 Task: Look for space in La Louvière, Belgium from 8th June, 2023 to 12th June, 2023 for 2 adults in price range Rs.8000 to Rs.16000. Place can be private room with 1  bedroom having 1 bed and 1 bathroom. Property type can be flathotel. Amenities needed are: heating, . Booking option can be shelf check-in. Required host language is English.
Action: Mouse moved to (441, 121)
Screenshot: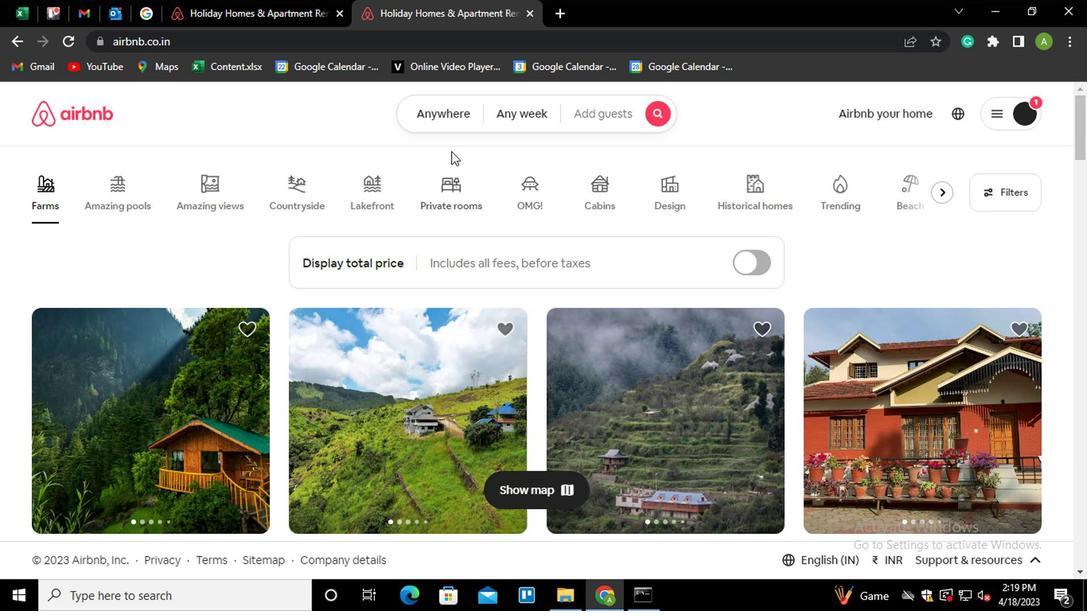 
Action: Mouse pressed left at (441, 121)
Screenshot: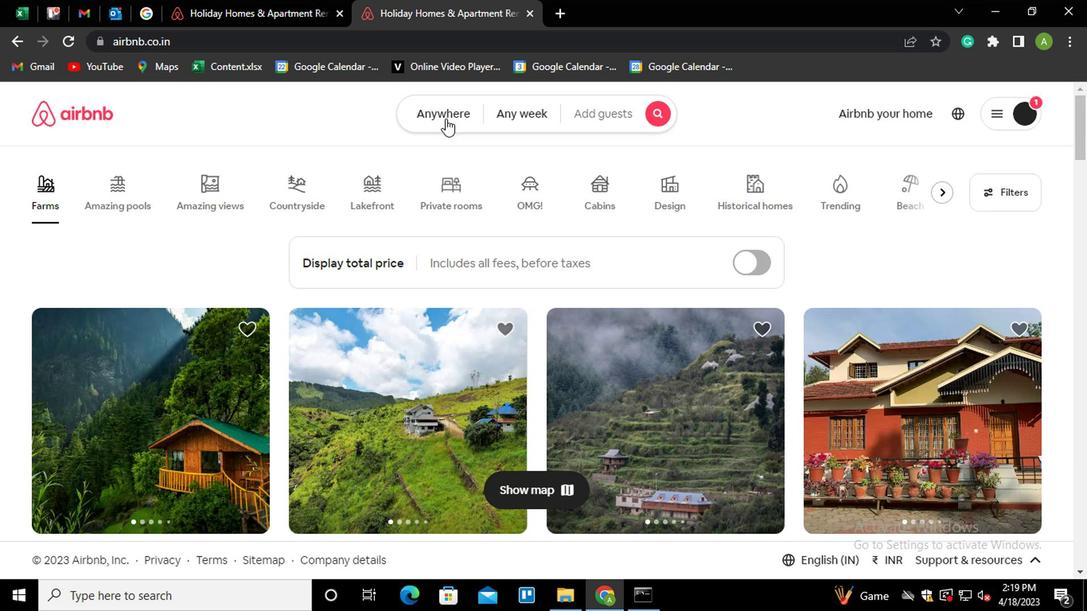 
Action: Mouse moved to (257, 185)
Screenshot: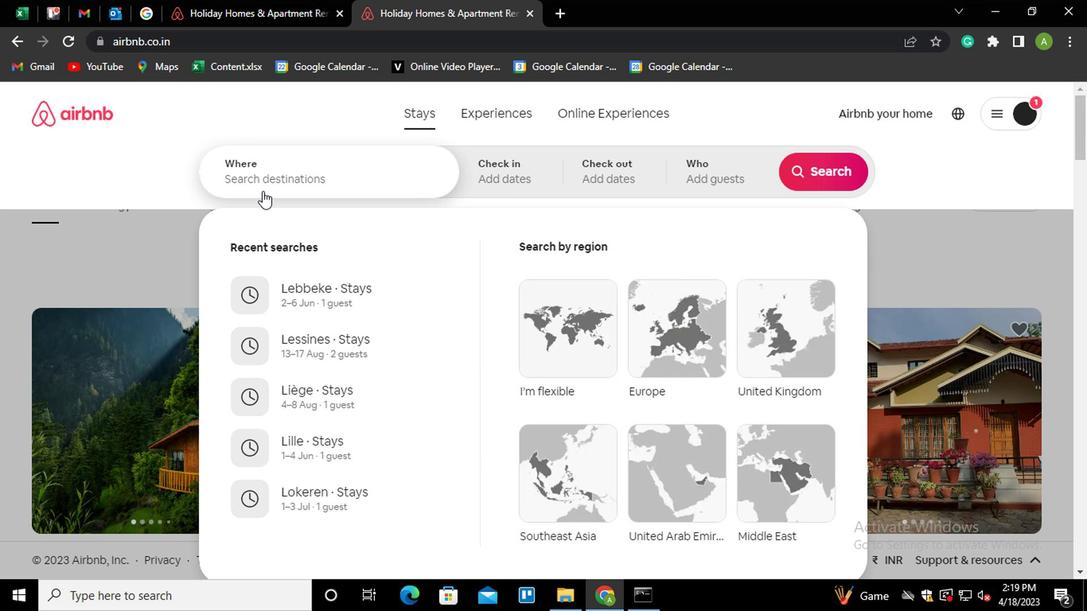 
Action: Mouse pressed left at (257, 185)
Screenshot: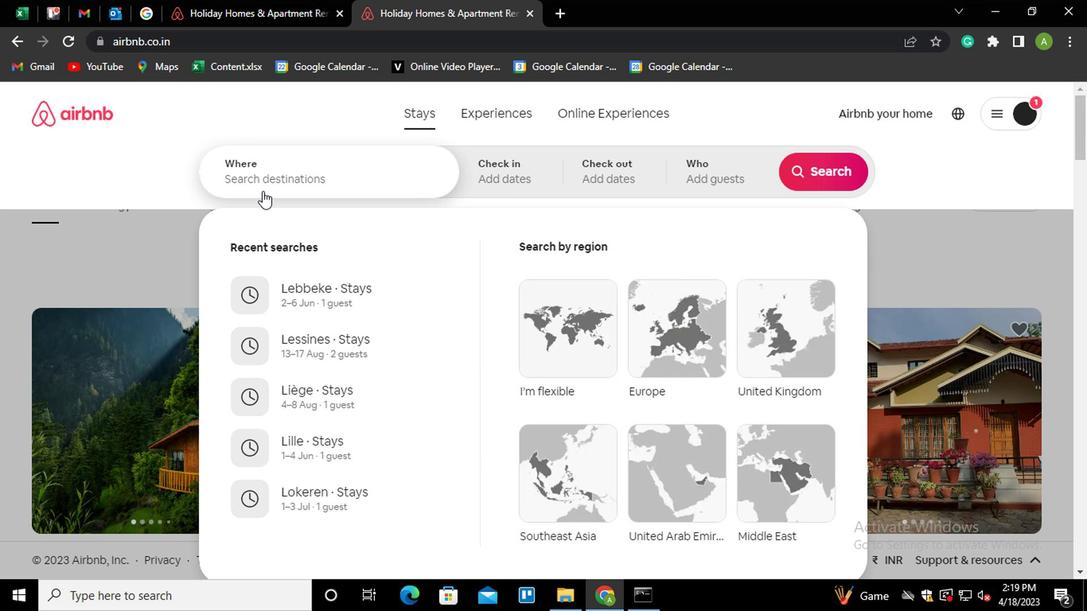 
Action: Key pressed <Key.shift_r>Louviere,<Key.space><Key.shift_r><Key.shift_r><Key.shift_r><Key.shift_r><Key.shift_r><Key.shift_r>Belgiu
Screenshot: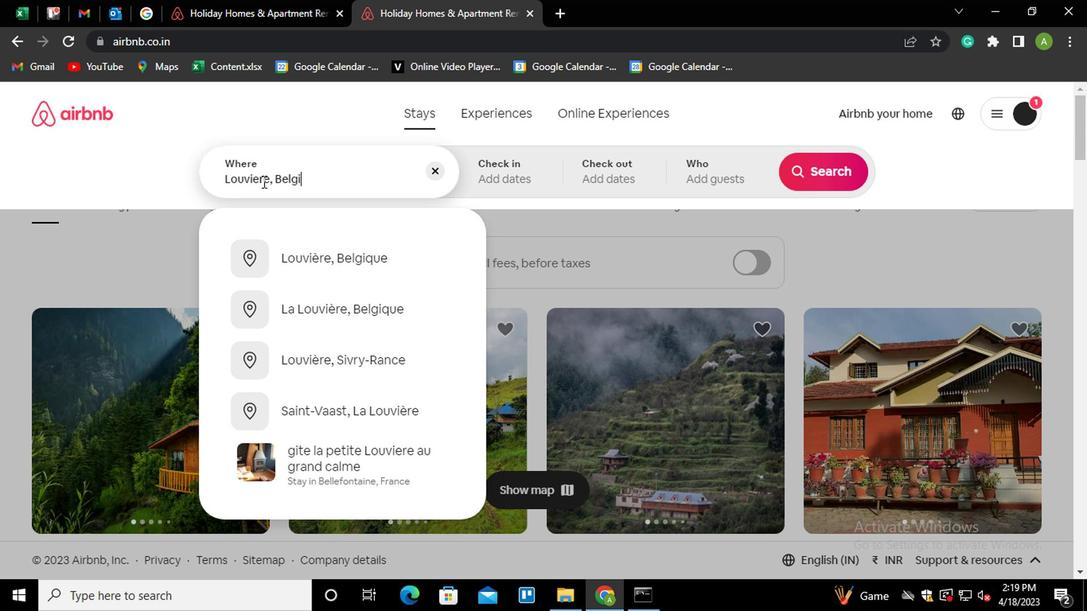 
Action: Mouse moved to (368, 309)
Screenshot: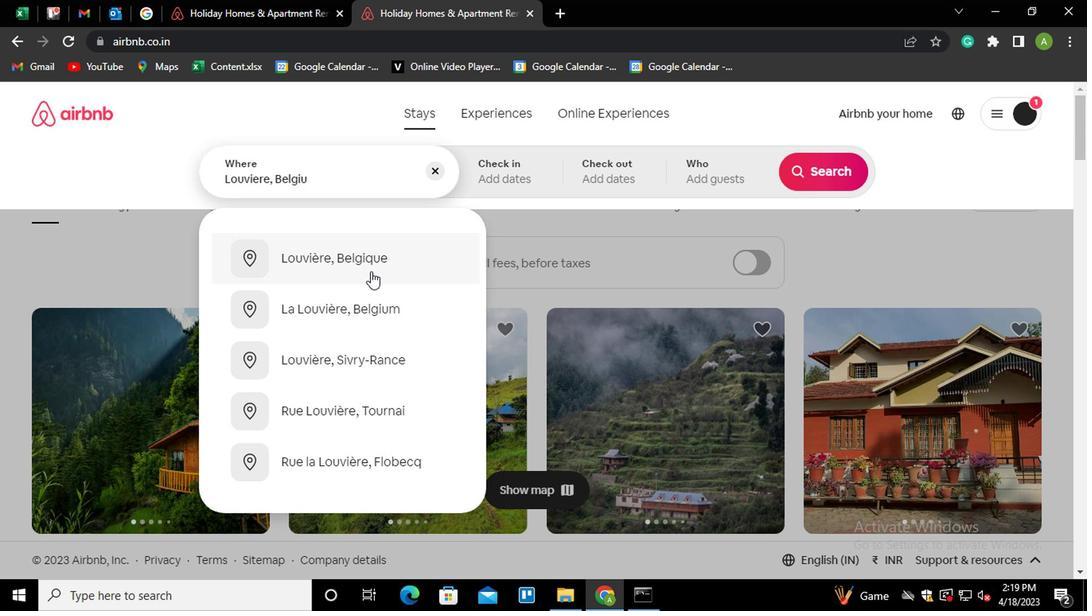 
Action: Mouse pressed left at (368, 309)
Screenshot: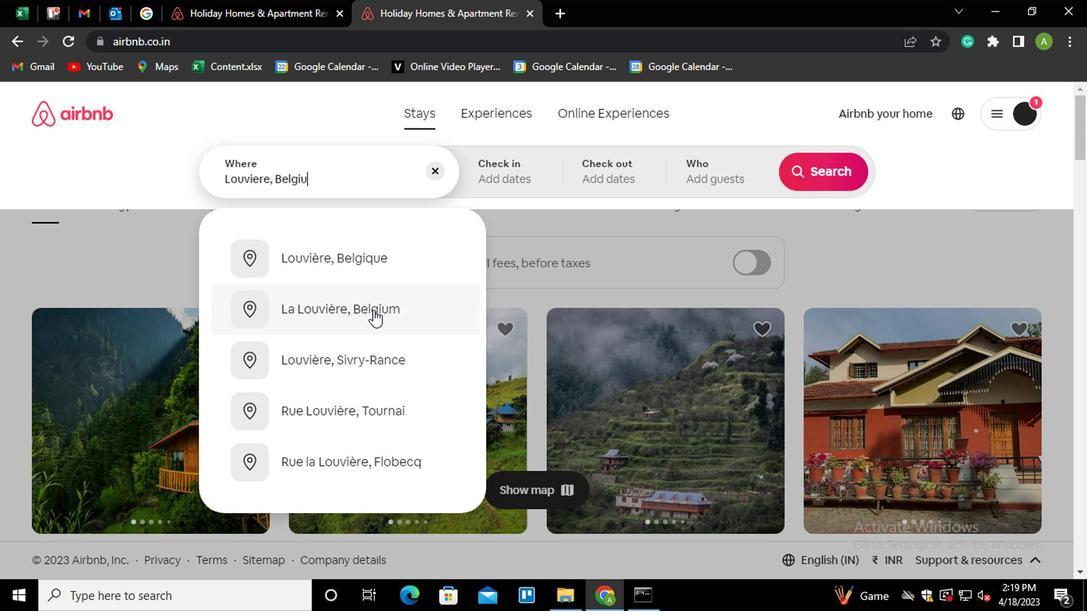 
Action: Mouse moved to (821, 292)
Screenshot: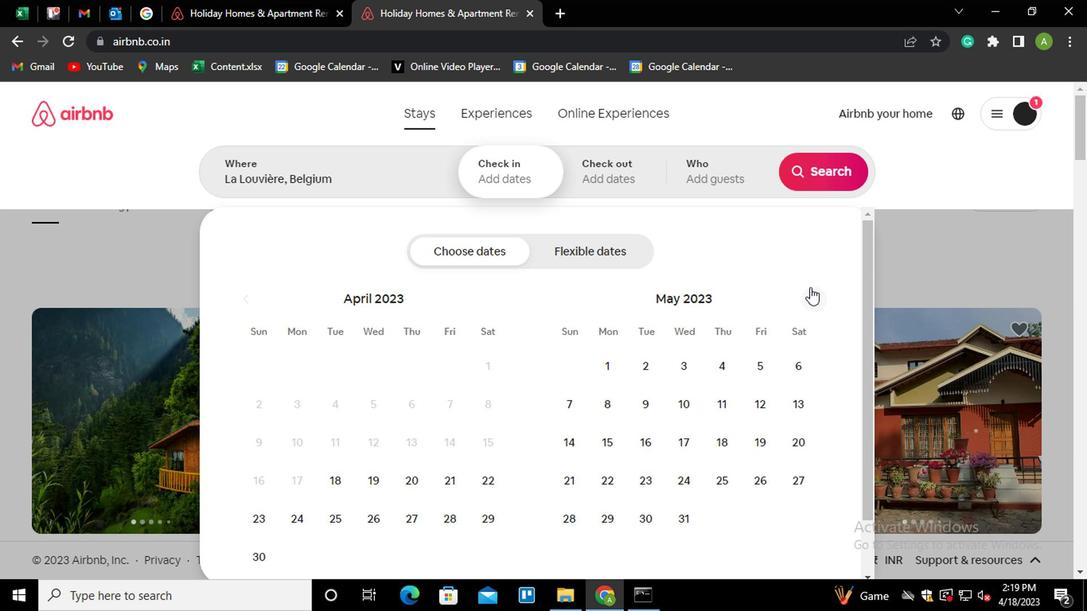 
Action: Mouse pressed left at (821, 292)
Screenshot: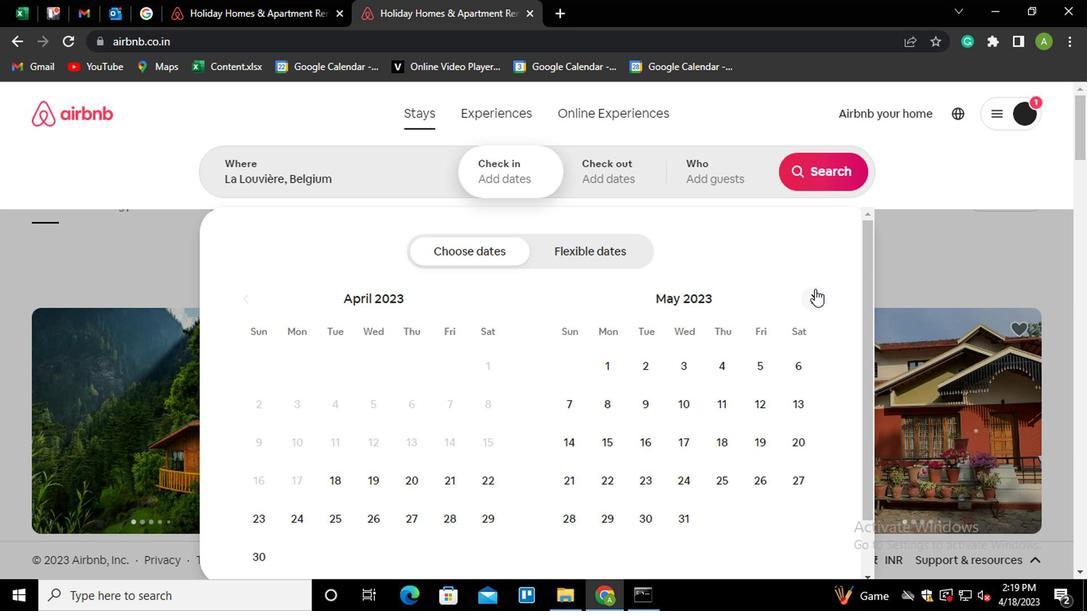
Action: Mouse moved to (712, 403)
Screenshot: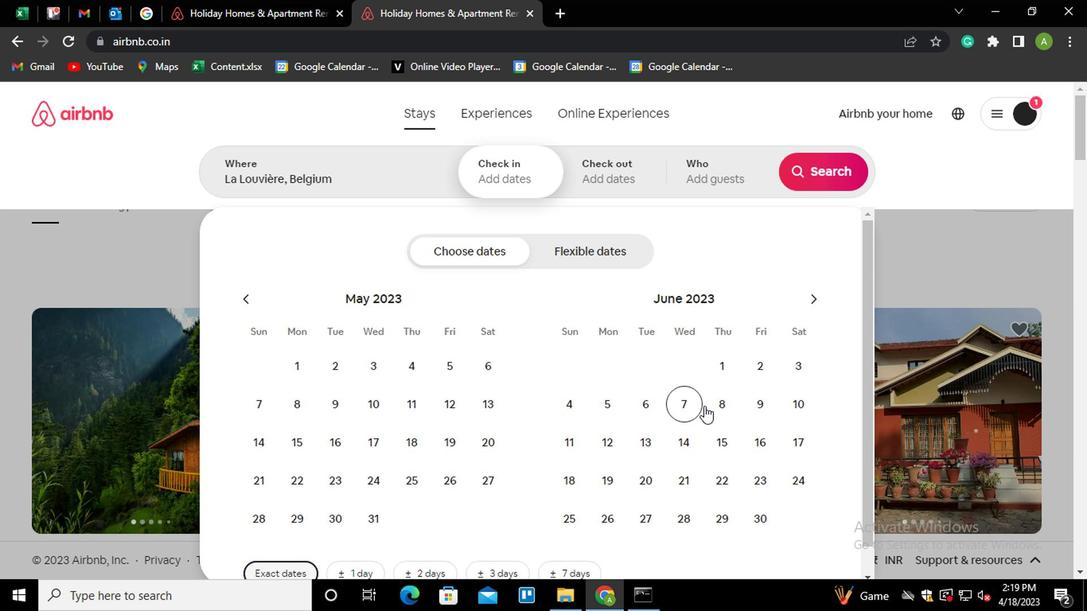 
Action: Mouse pressed left at (712, 403)
Screenshot: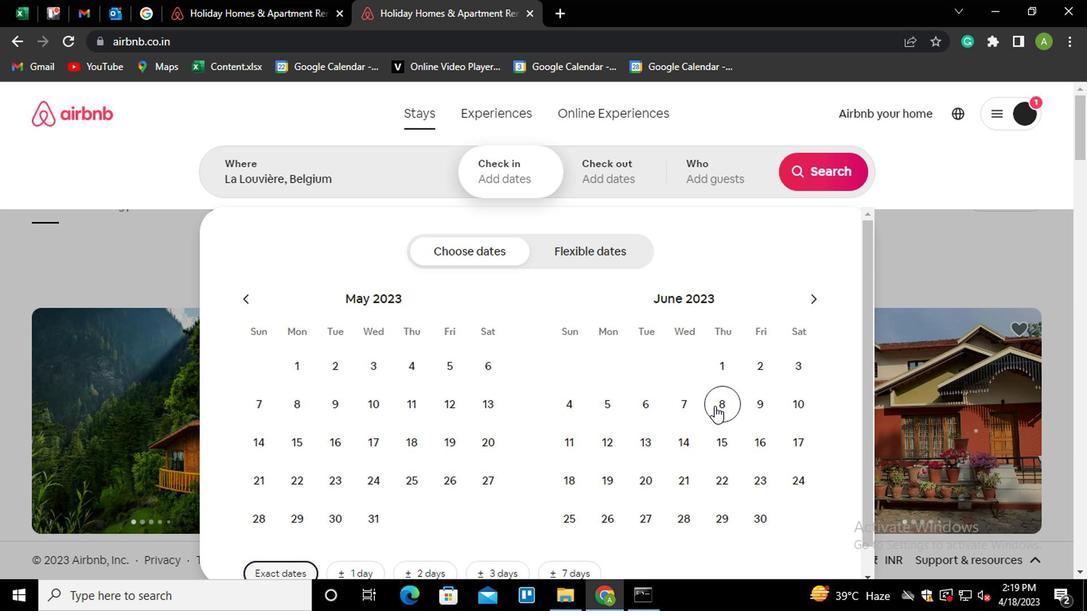 
Action: Mouse moved to (597, 434)
Screenshot: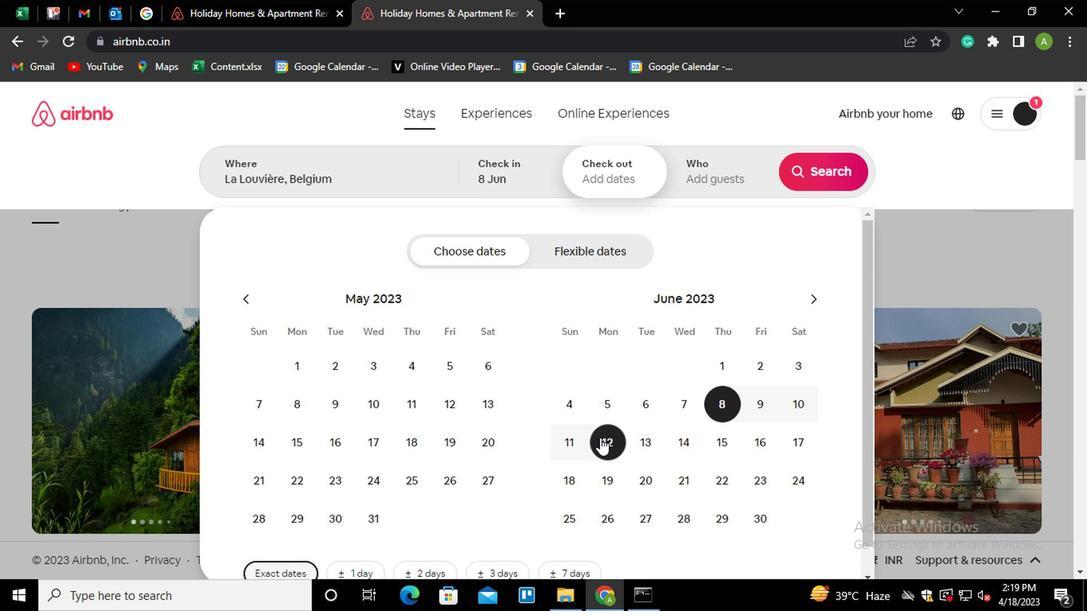 
Action: Mouse pressed left at (597, 434)
Screenshot: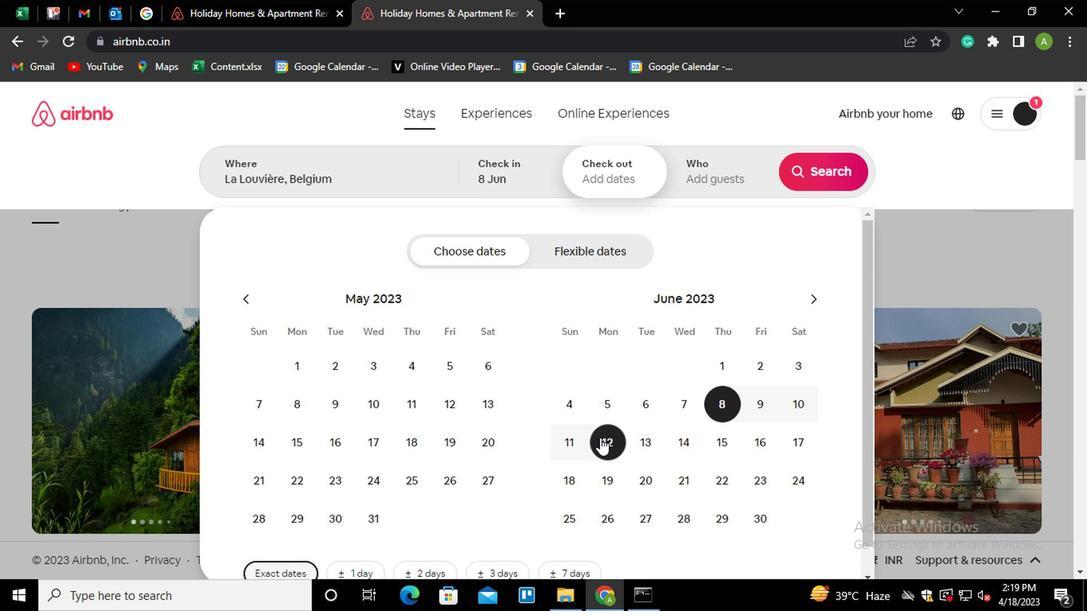 
Action: Mouse moved to (737, 190)
Screenshot: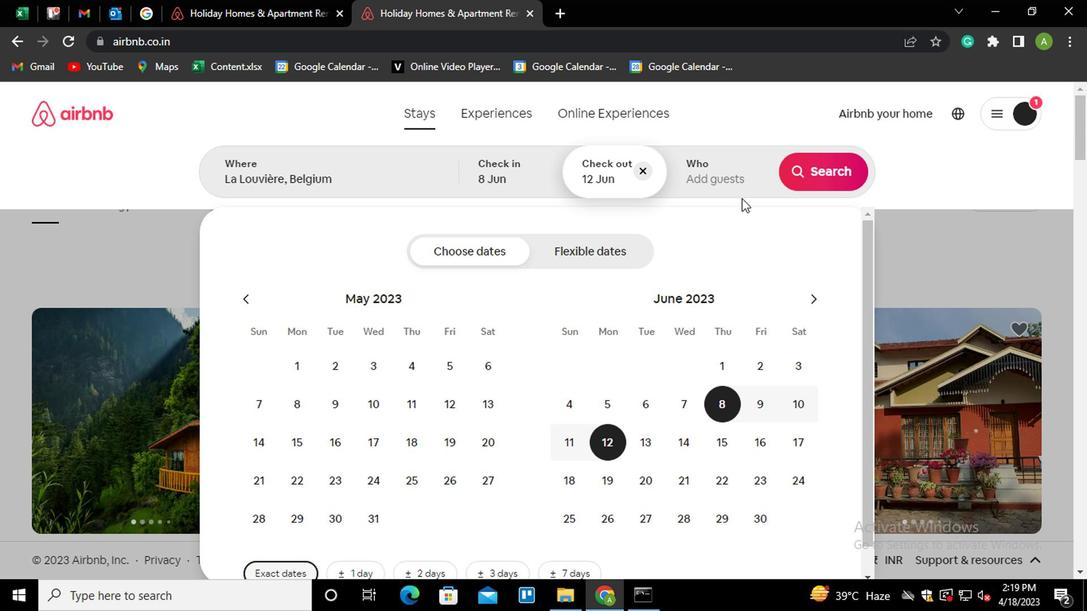 
Action: Mouse pressed left at (737, 190)
Screenshot: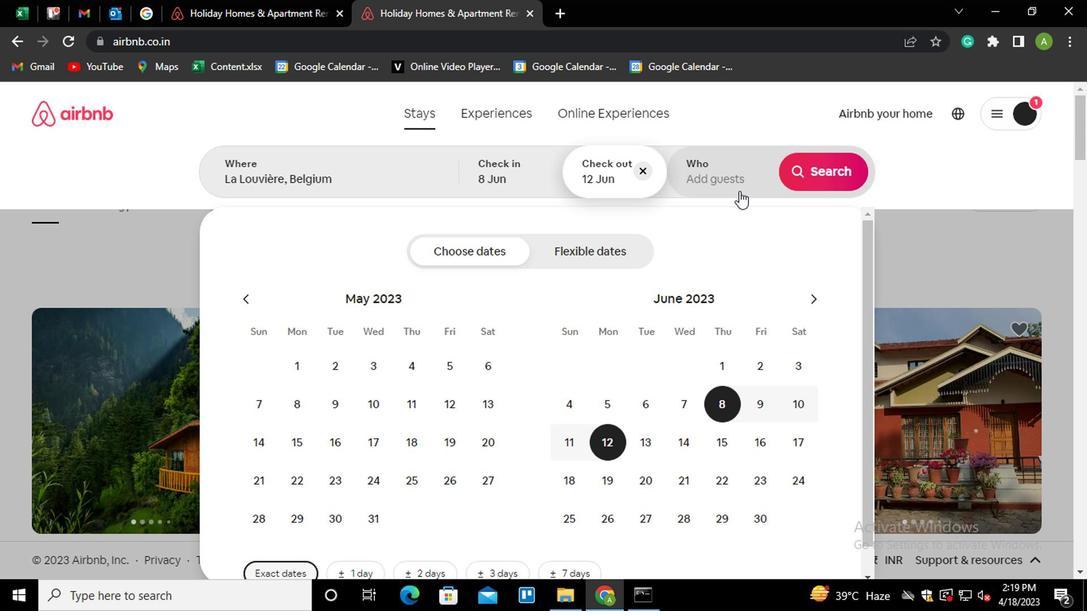 
Action: Mouse moved to (826, 257)
Screenshot: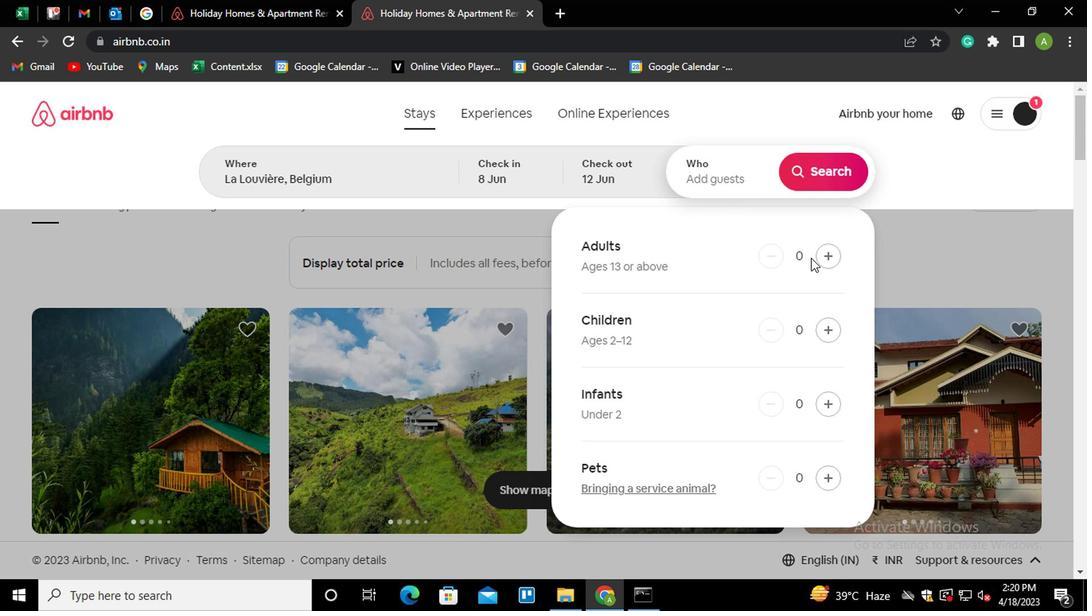 
Action: Mouse pressed left at (826, 257)
Screenshot: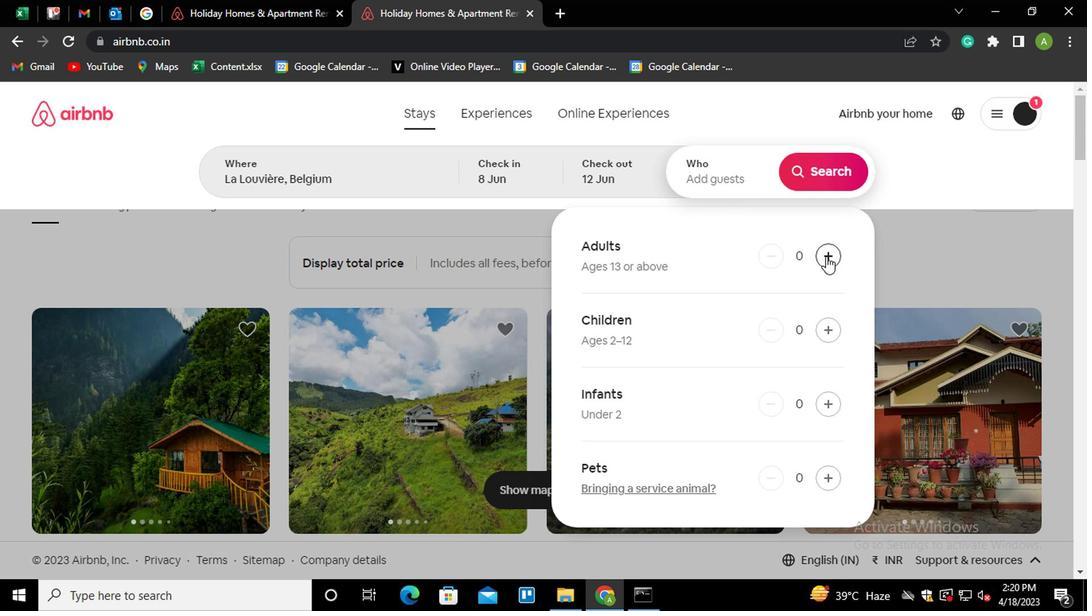 
Action: Mouse pressed left at (826, 257)
Screenshot: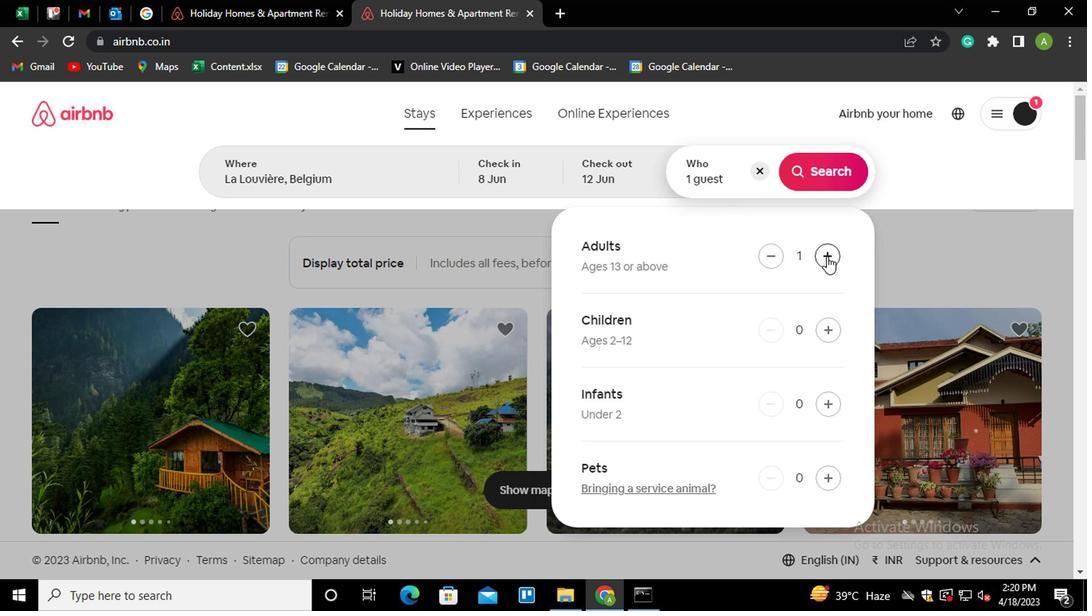 
Action: Mouse moved to (810, 181)
Screenshot: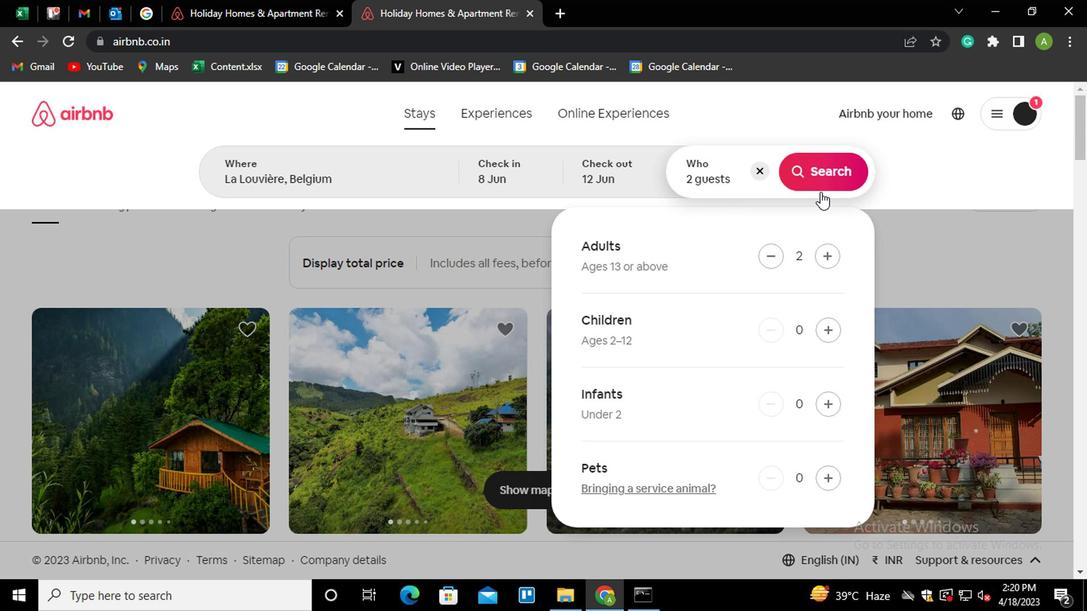 
Action: Mouse pressed left at (810, 181)
Screenshot: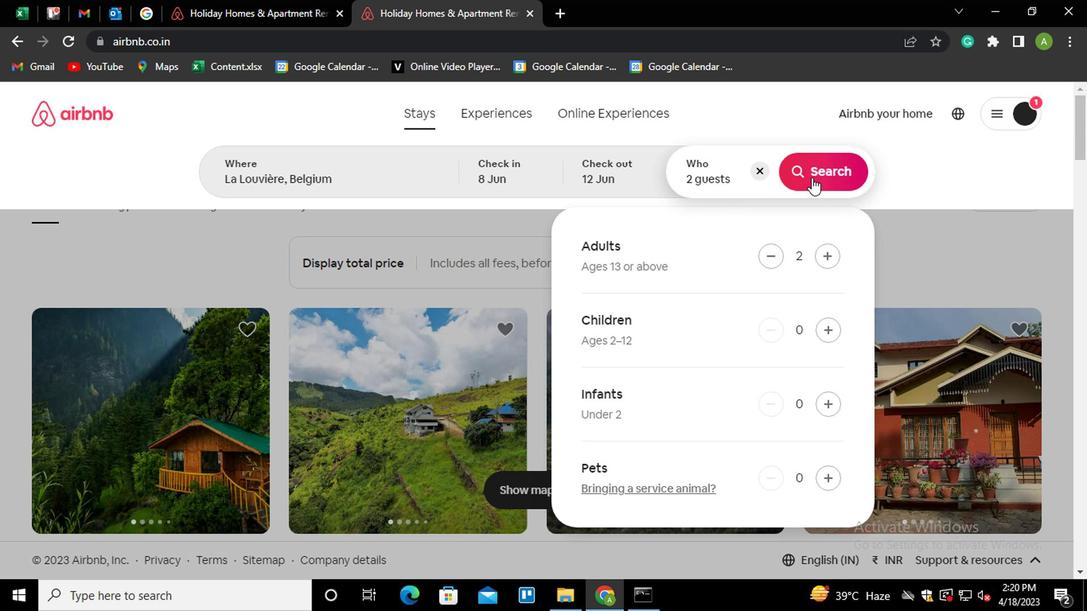 
Action: Mouse moved to (1024, 188)
Screenshot: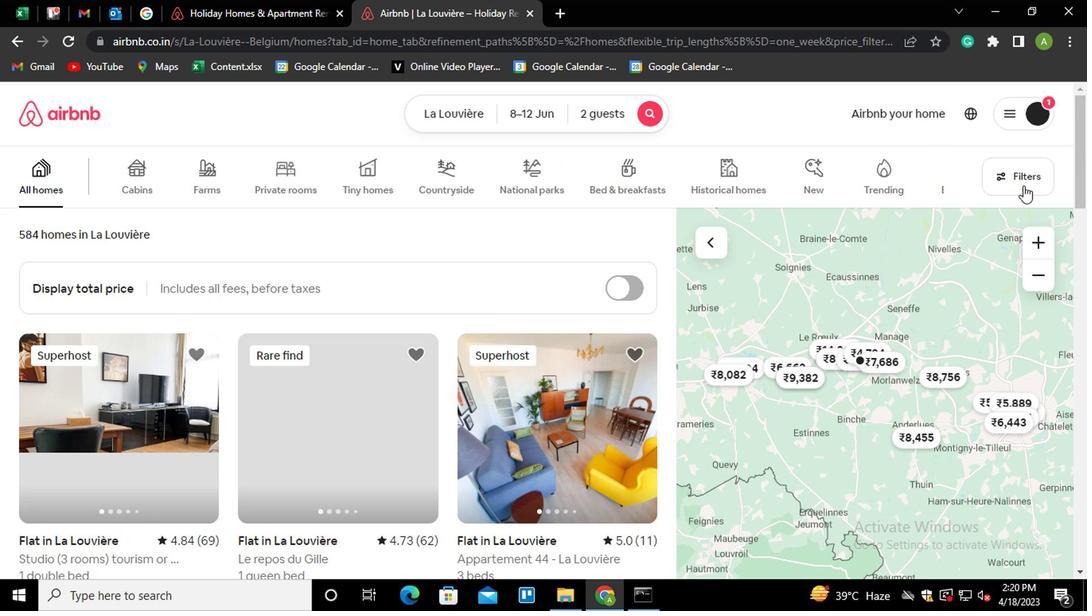 
Action: Mouse pressed left at (1024, 188)
Screenshot: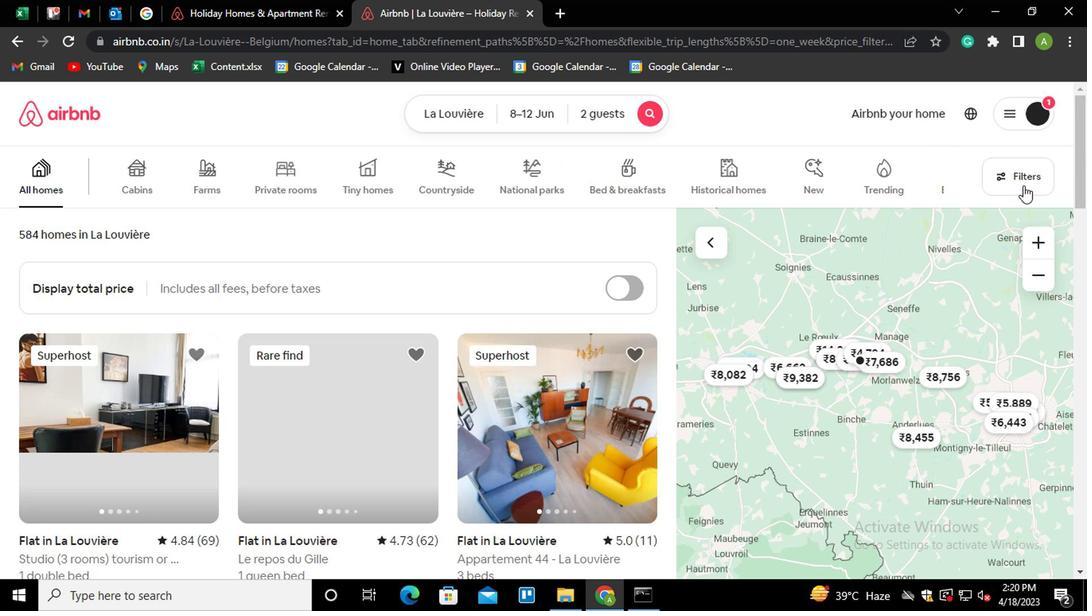 
Action: Mouse moved to (371, 369)
Screenshot: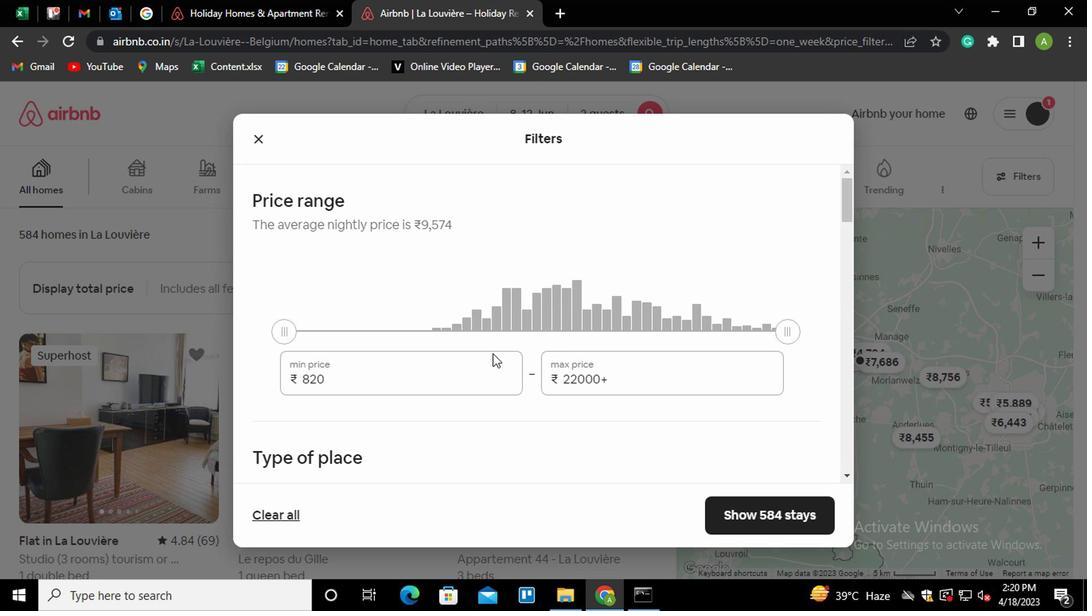 
Action: Mouse pressed left at (371, 369)
Screenshot: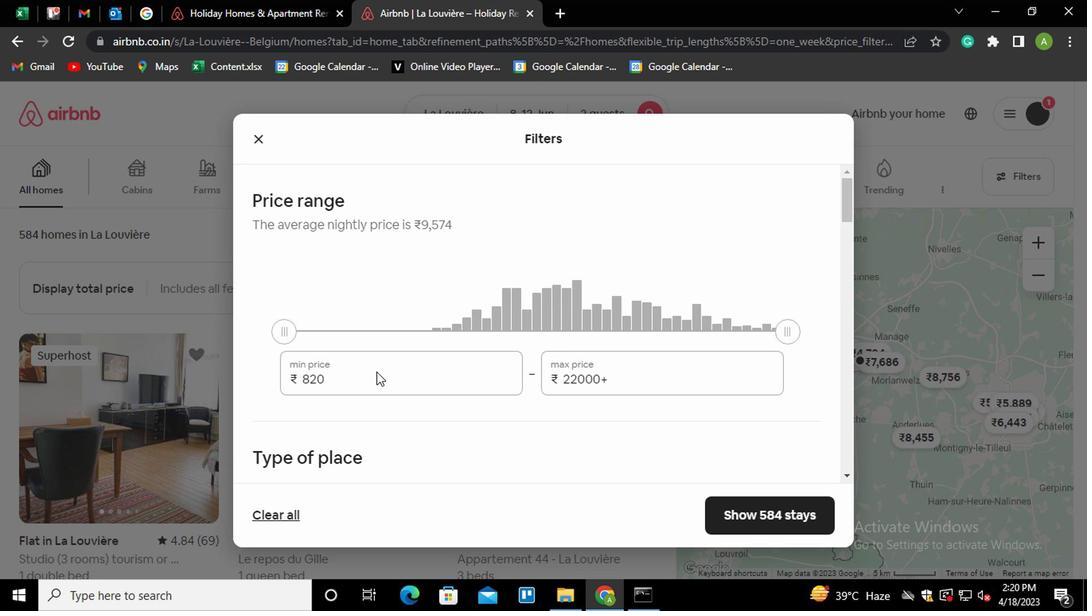 
Action: Key pressed <Key.shift_r><Key.home>8000
Screenshot: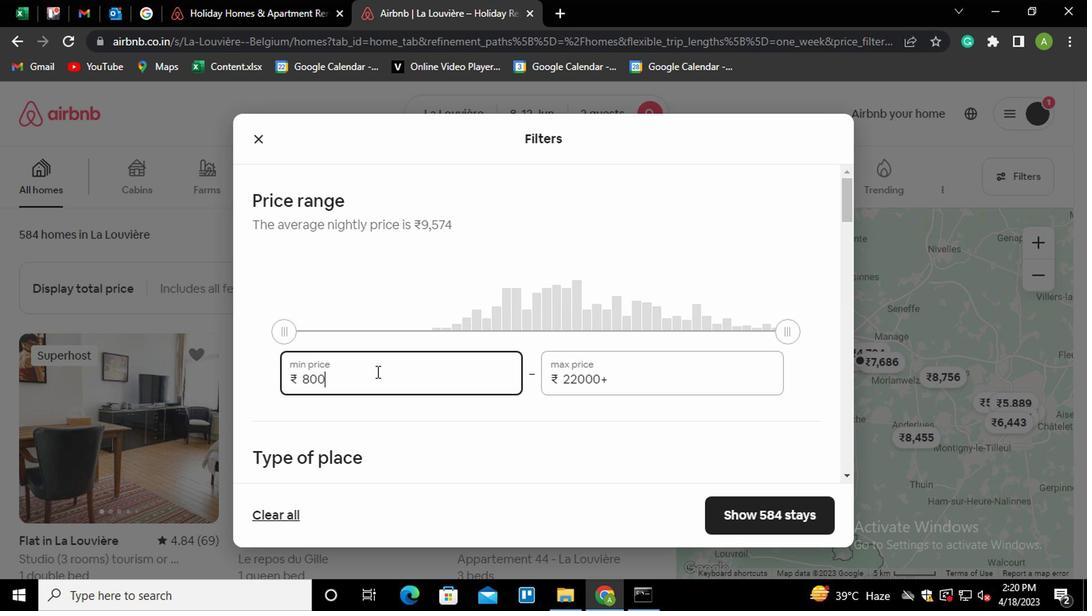 
Action: Mouse moved to (672, 378)
Screenshot: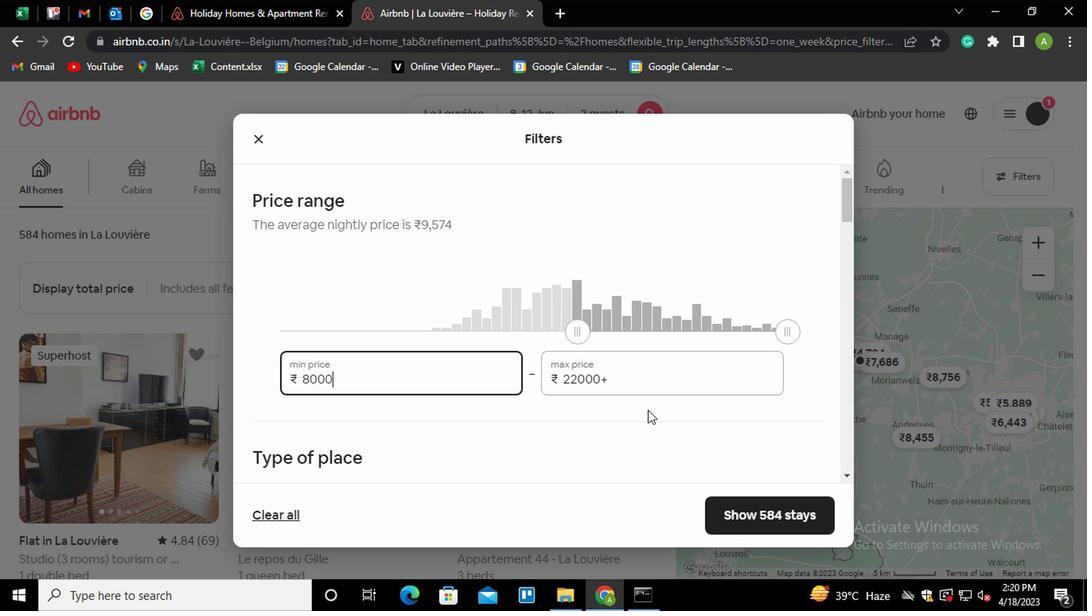 
Action: Mouse pressed left at (672, 378)
Screenshot: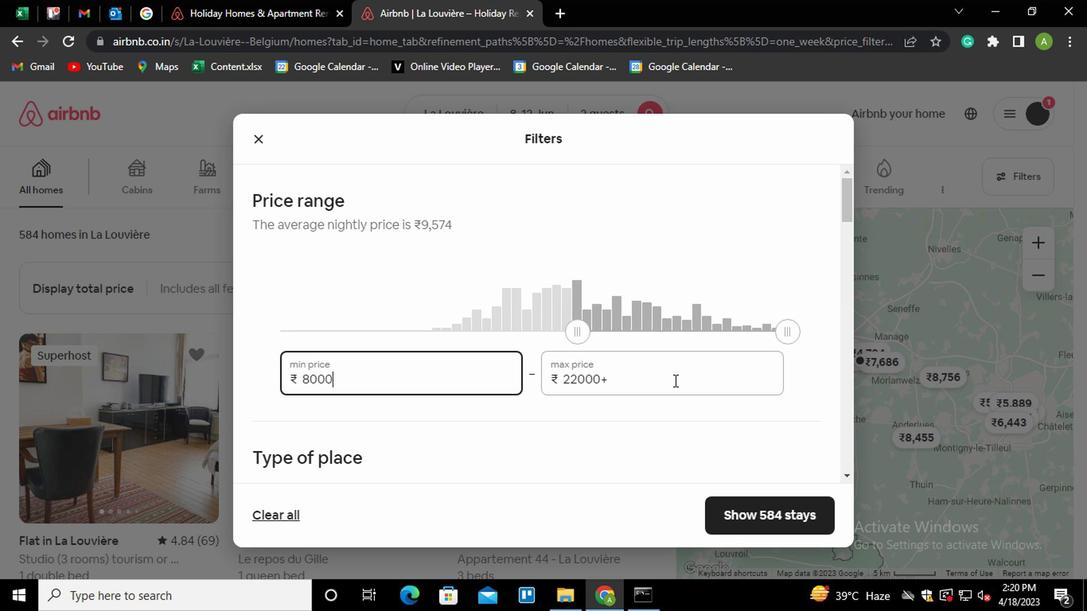 
Action: Key pressed <Key.shift_r><Key.home>16000
Screenshot: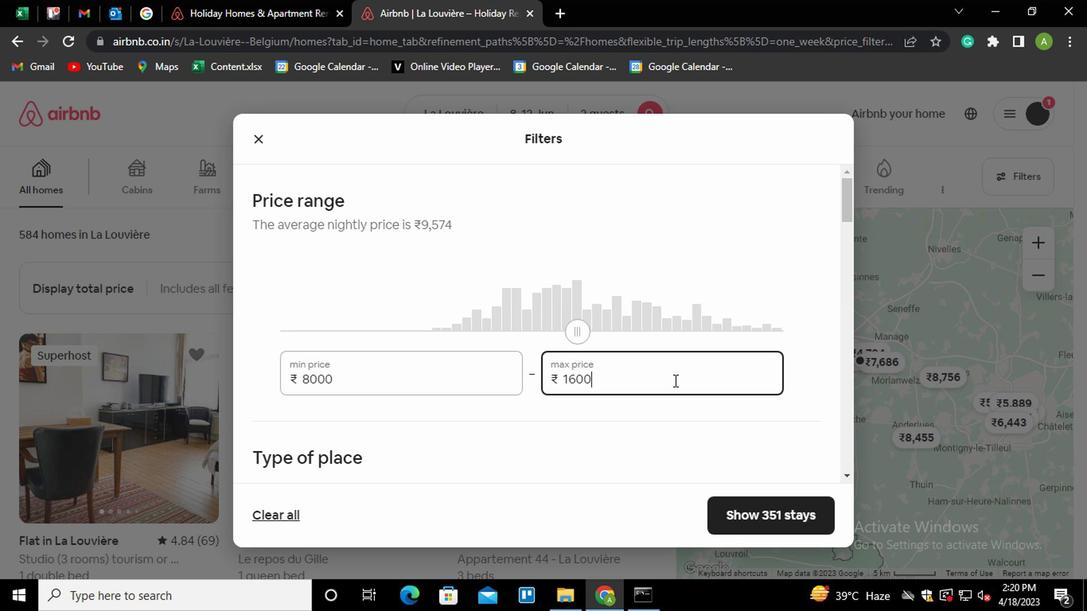 
Action: Mouse moved to (547, 443)
Screenshot: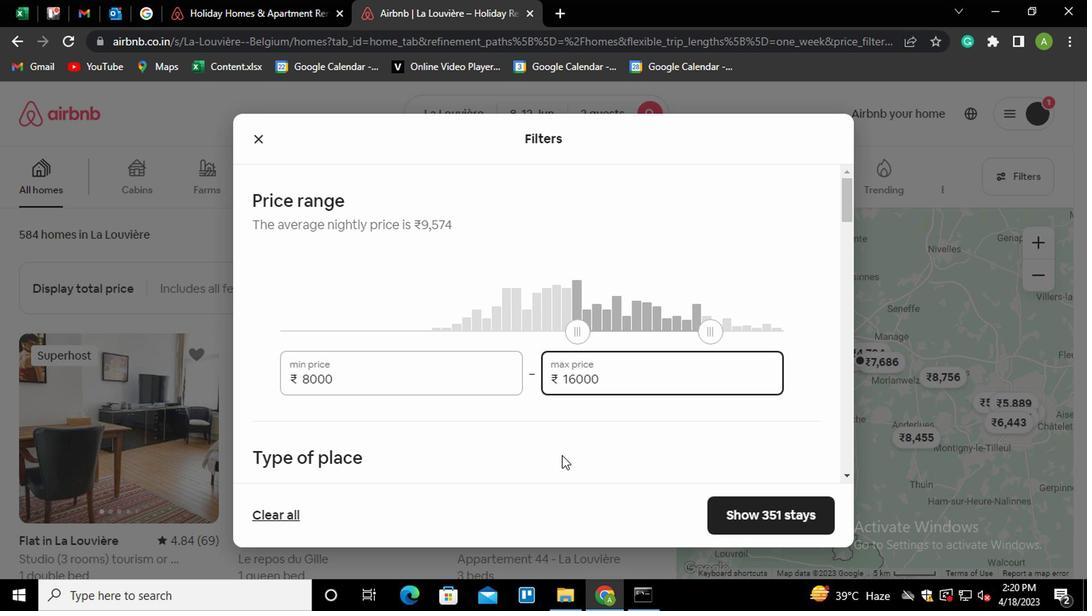 
Action: Mouse scrolled (547, 443) with delta (0, 0)
Screenshot: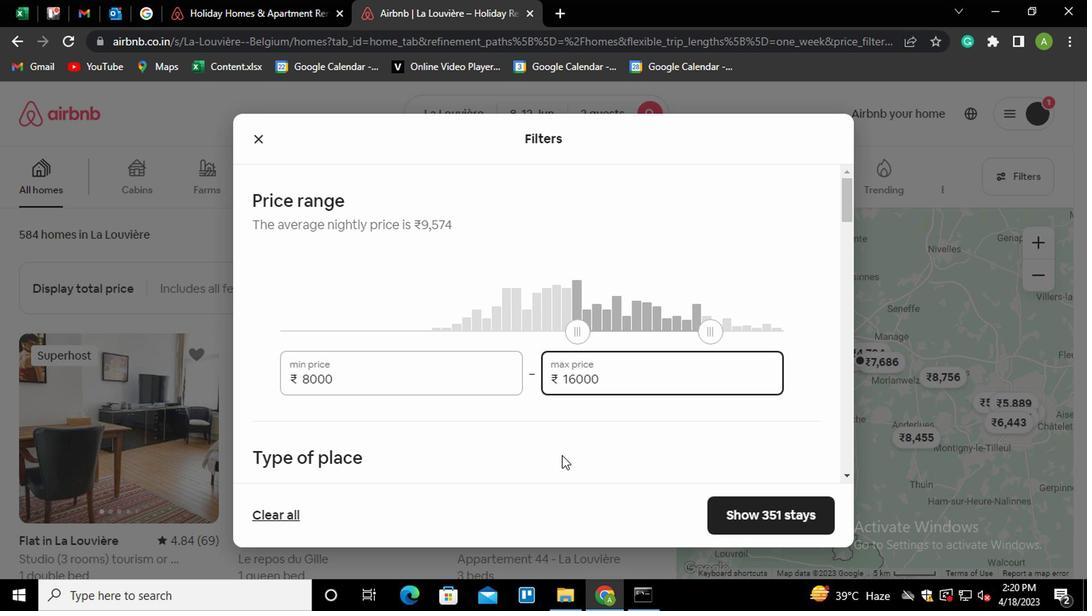 
Action: Mouse scrolled (547, 443) with delta (0, 0)
Screenshot: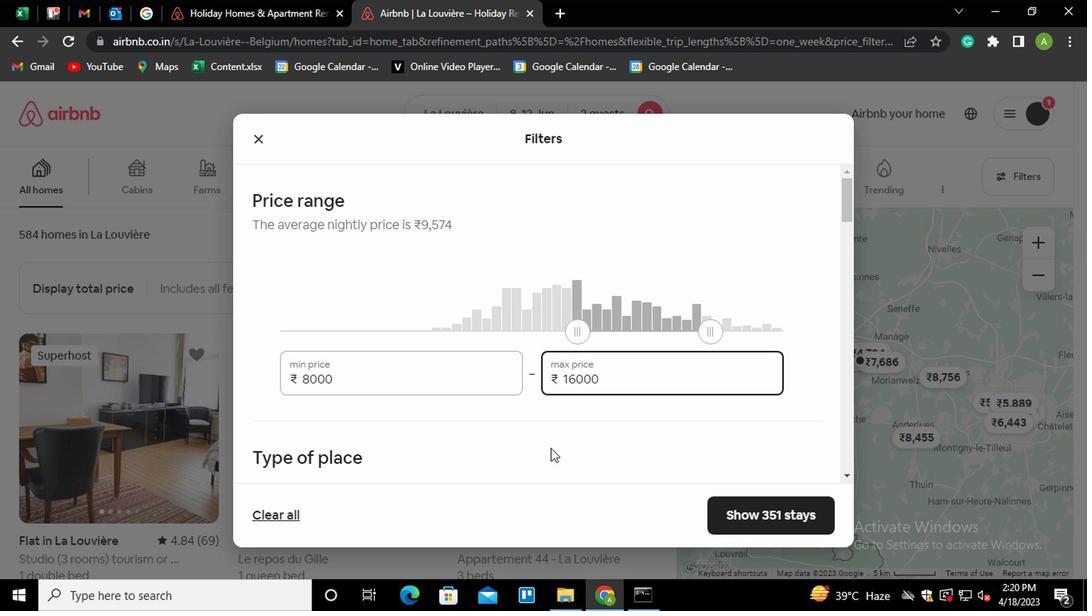
Action: Mouse moved to (538, 345)
Screenshot: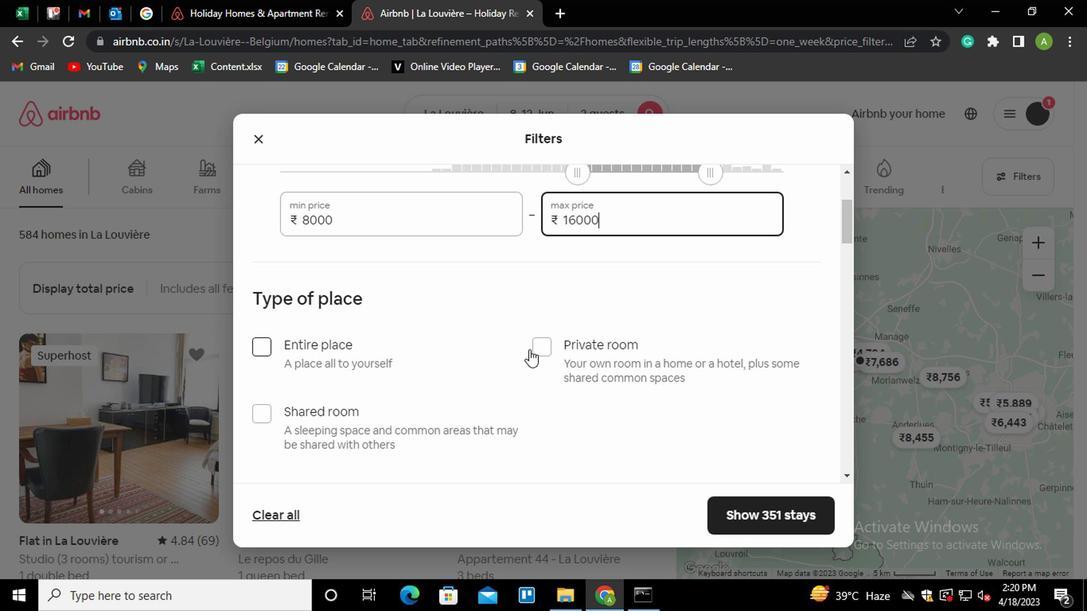 
Action: Mouse pressed left at (538, 345)
Screenshot: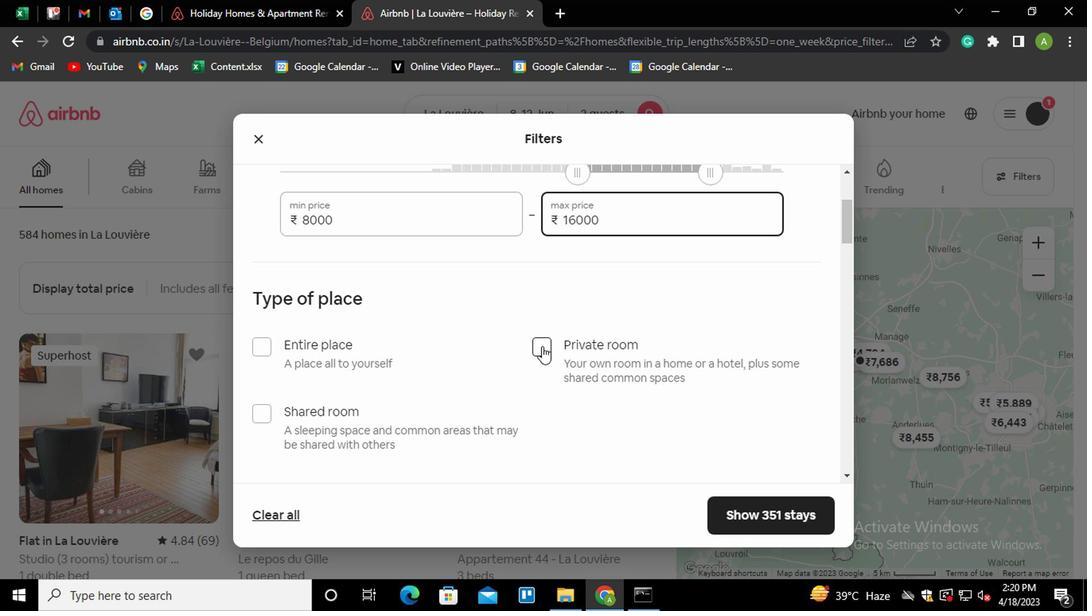 
Action: Mouse moved to (367, 442)
Screenshot: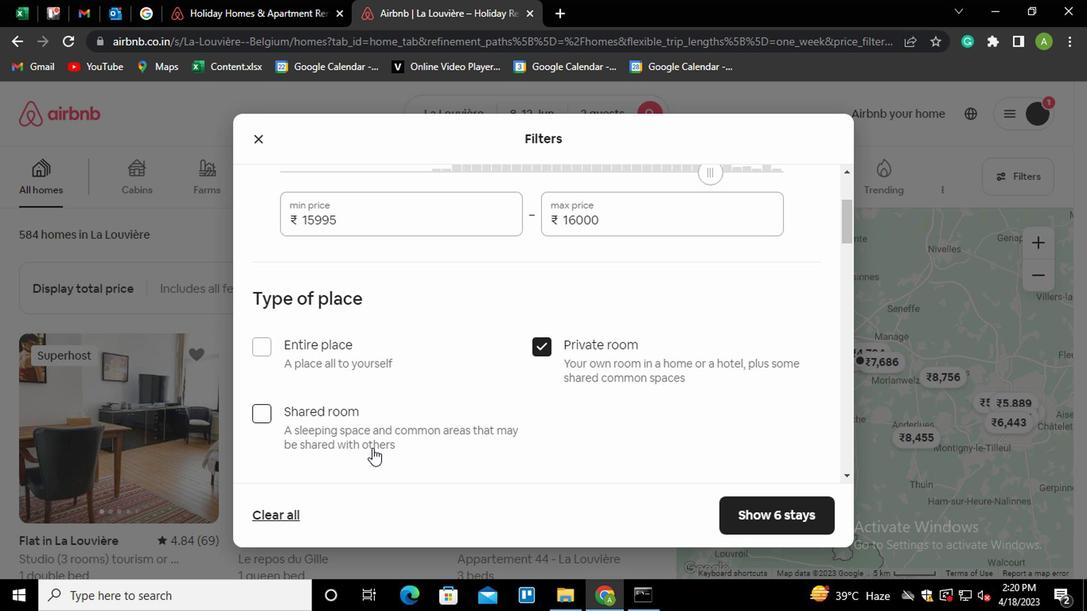 
Action: Mouse scrolled (367, 441) with delta (0, -1)
Screenshot: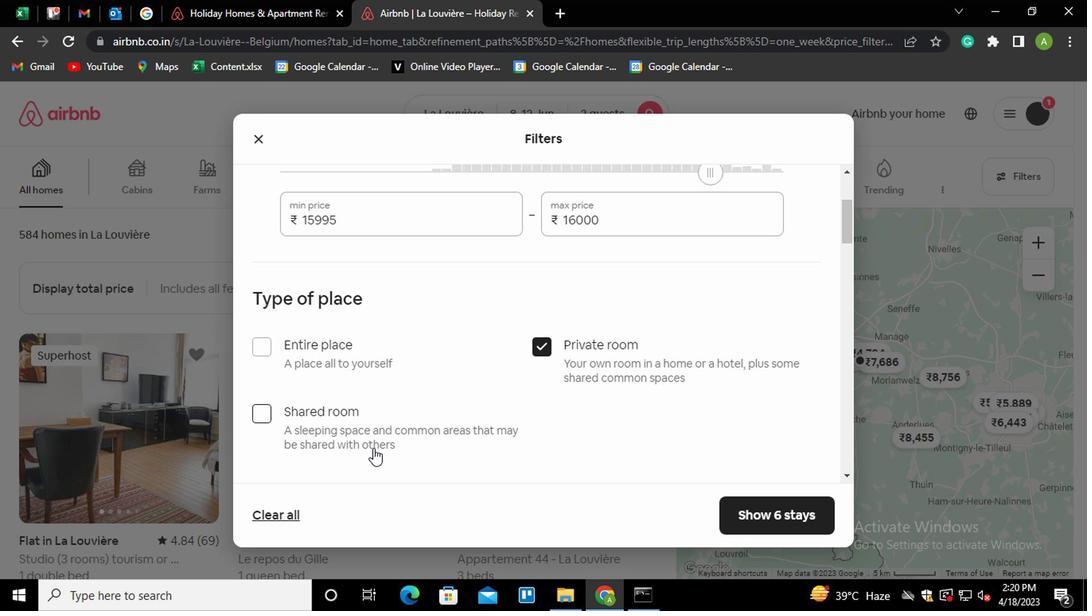 
Action: Mouse scrolled (367, 441) with delta (0, -1)
Screenshot: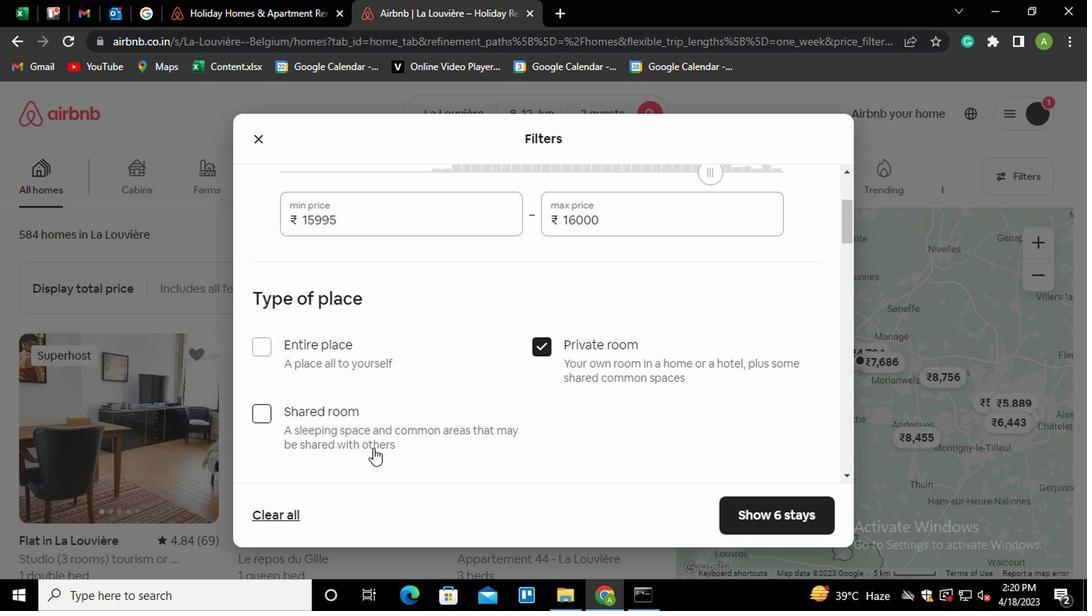 
Action: Mouse moved to (346, 445)
Screenshot: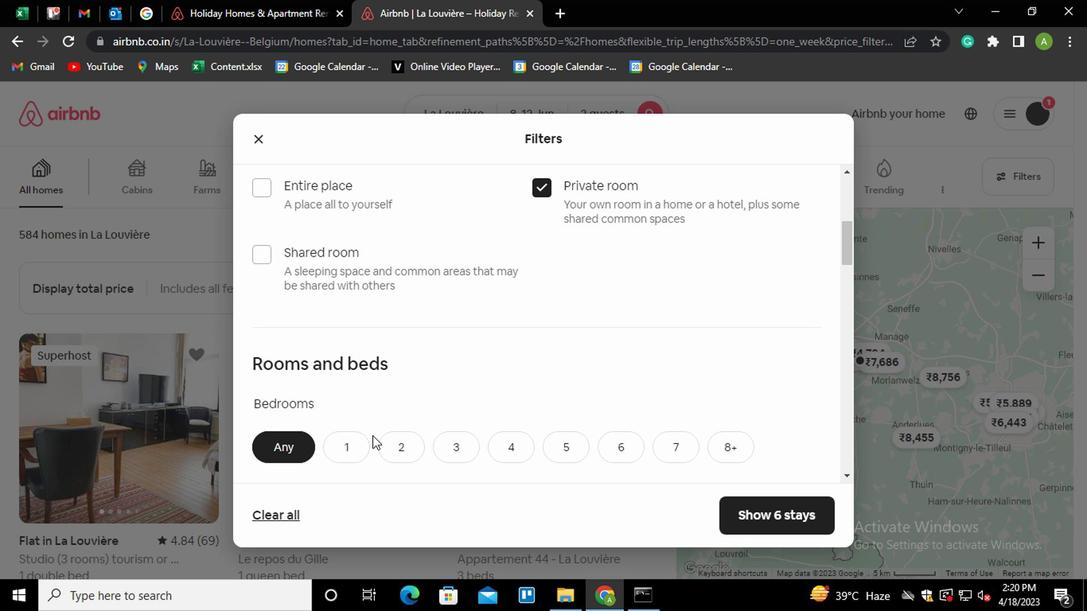 
Action: Mouse pressed left at (346, 445)
Screenshot: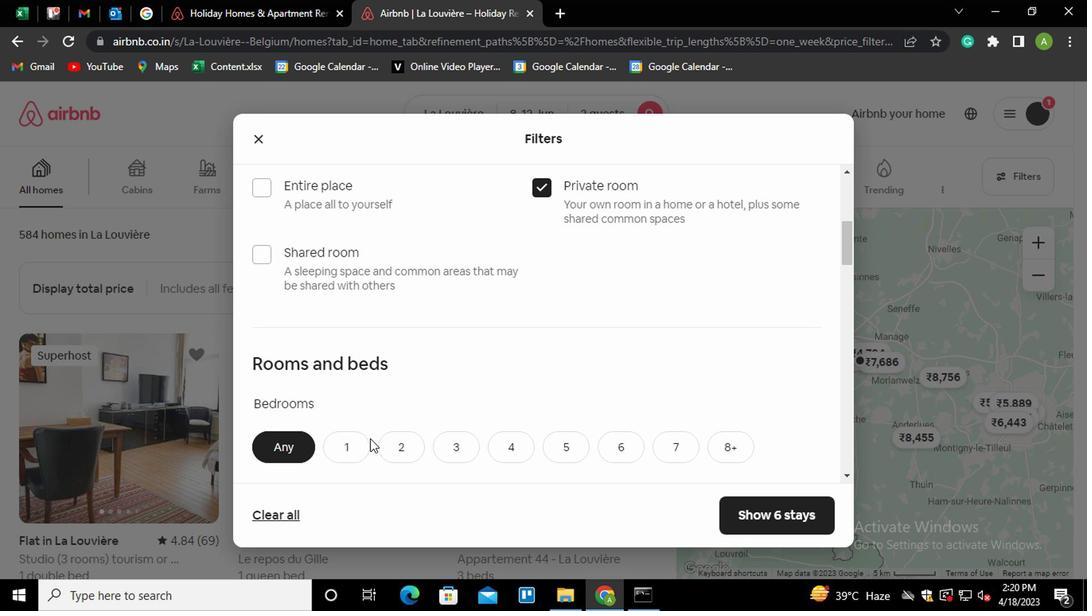 
Action: Mouse moved to (356, 428)
Screenshot: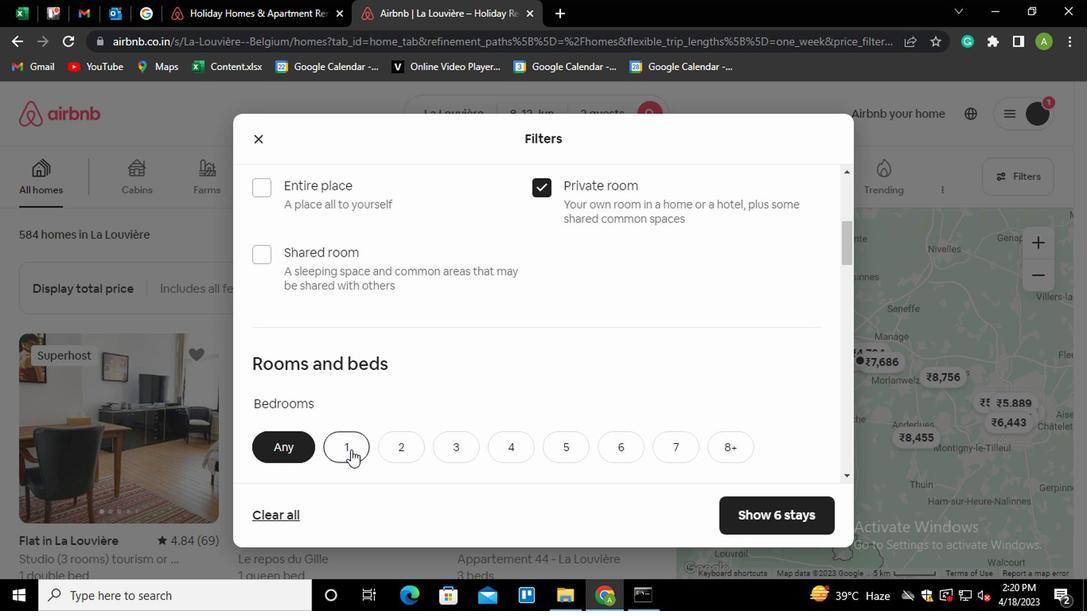 
Action: Mouse scrolled (356, 426) with delta (0, -1)
Screenshot: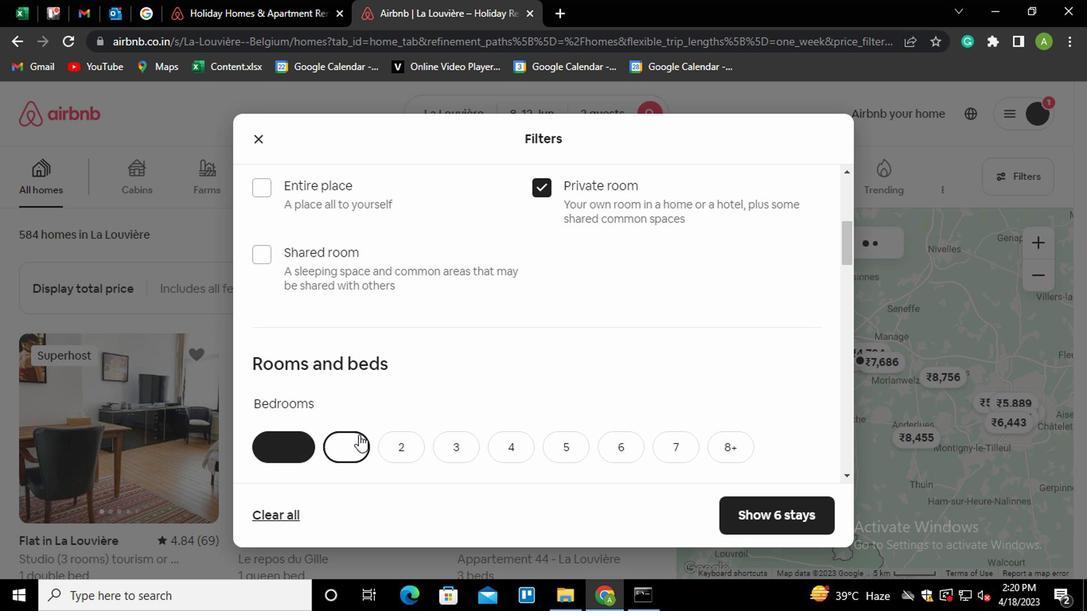 
Action: Mouse scrolled (356, 426) with delta (0, -1)
Screenshot: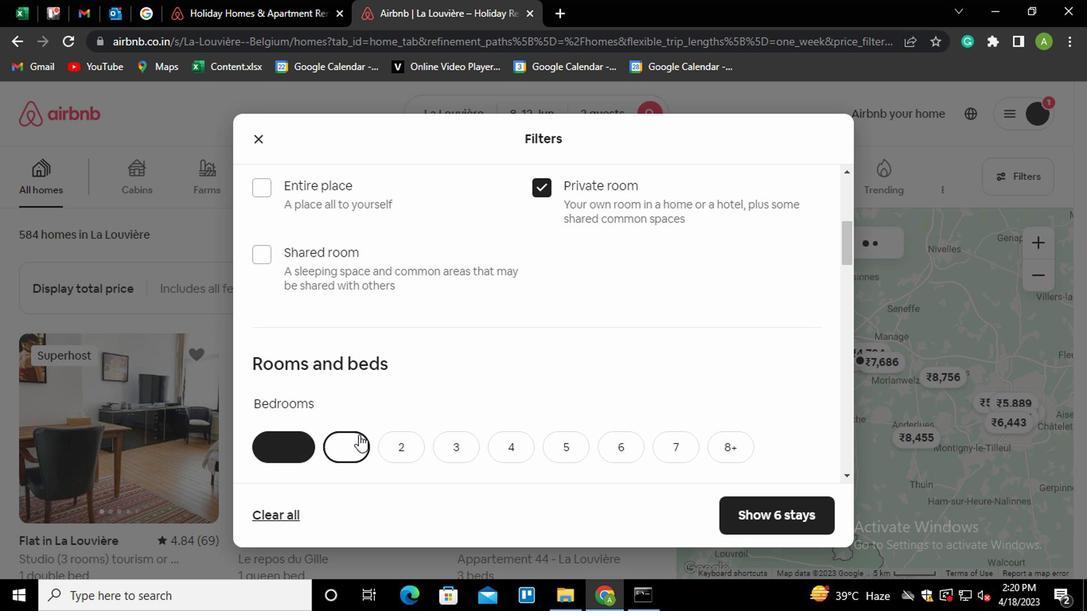 
Action: Mouse scrolled (356, 426) with delta (0, -1)
Screenshot: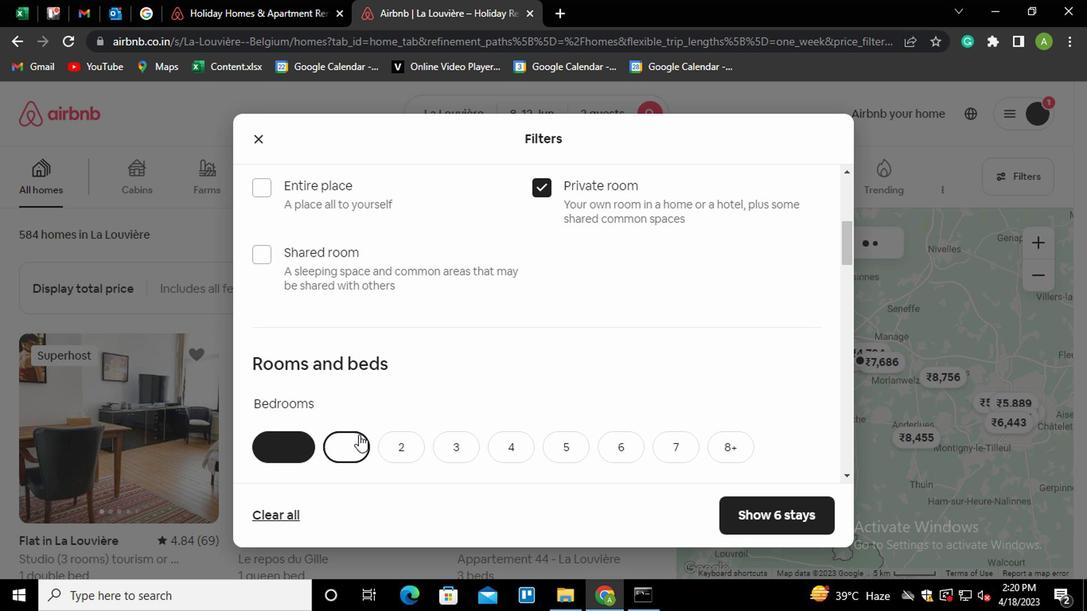 
Action: Mouse moved to (343, 292)
Screenshot: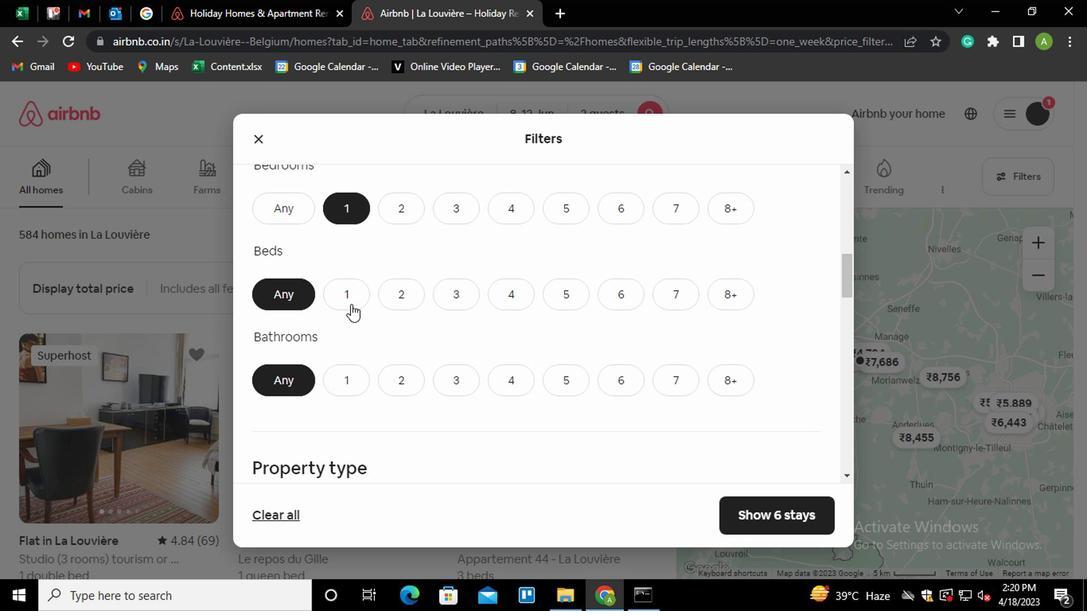 
Action: Mouse pressed left at (343, 292)
Screenshot: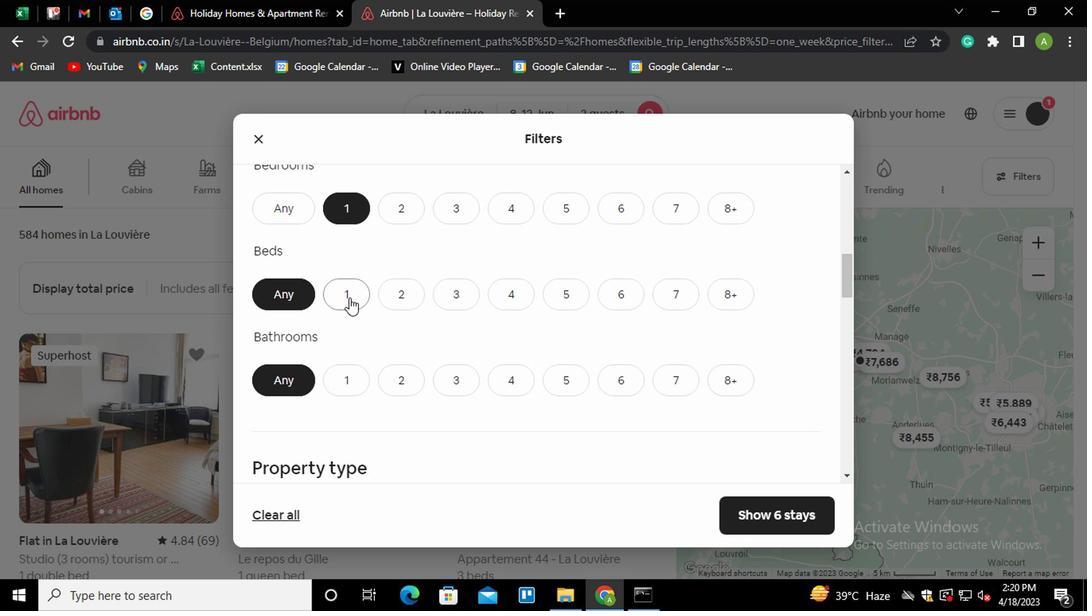 
Action: Mouse moved to (341, 377)
Screenshot: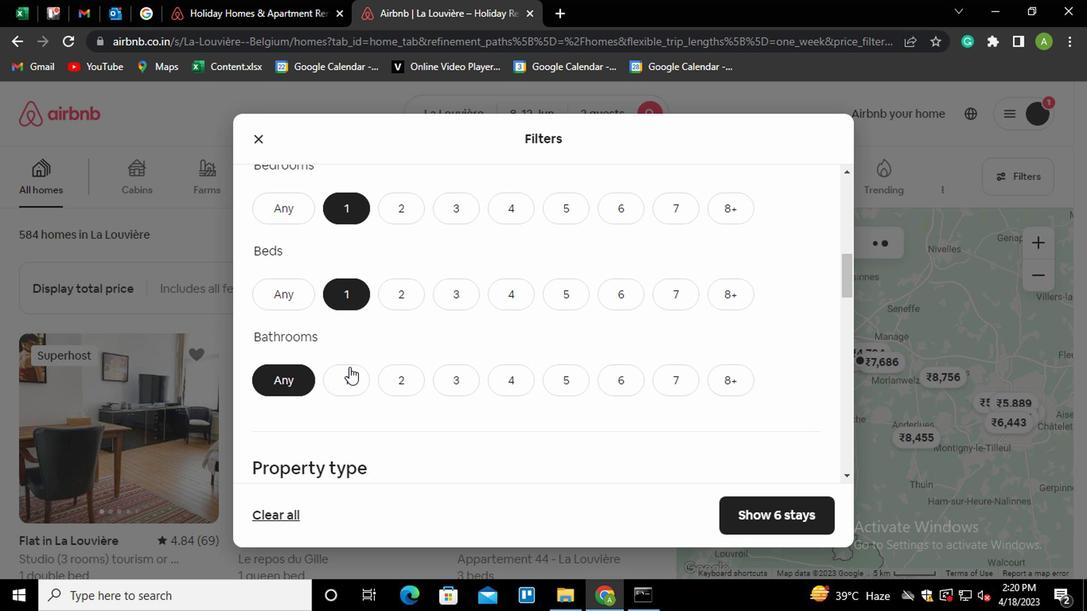 
Action: Mouse pressed left at (341, 377)
Screenshot: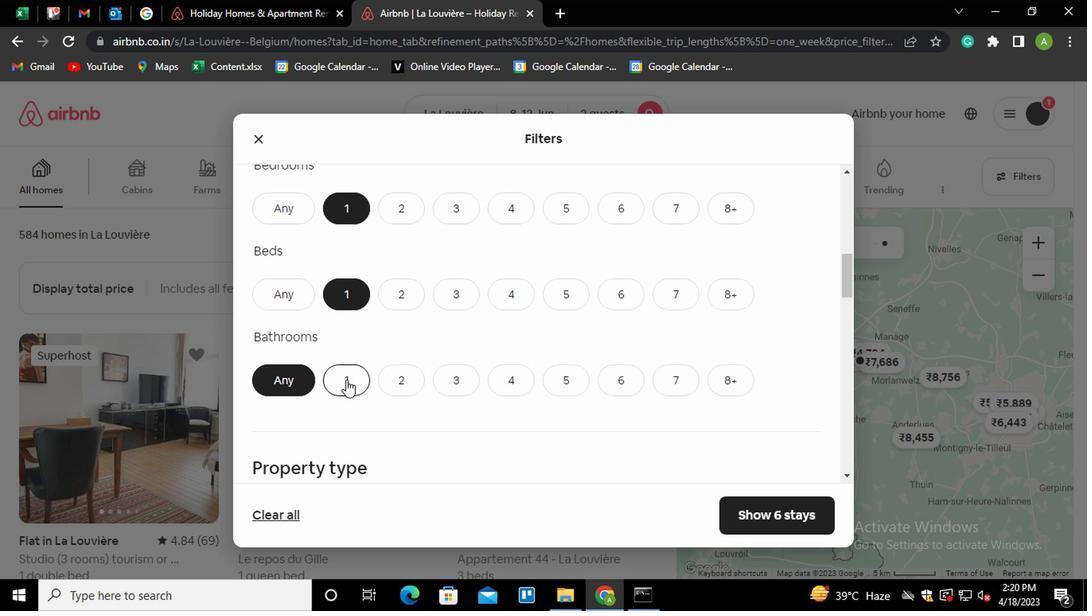
Action: Mouse moved to (406, 356)
Screenshot: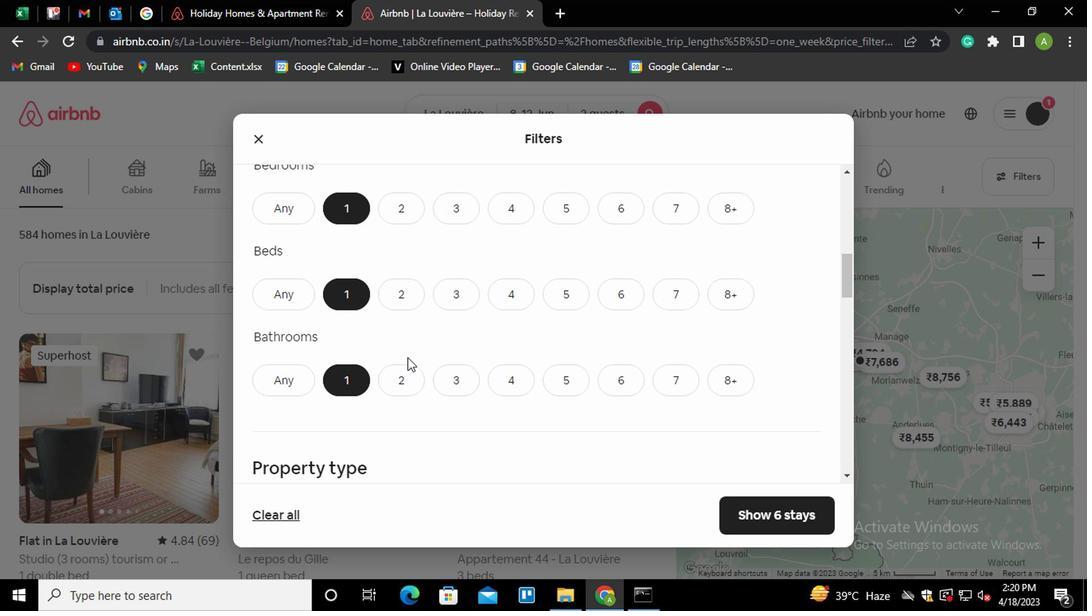 
Action: Mouse scrolled (406, 354) with delta (0, -1)
Screenshot: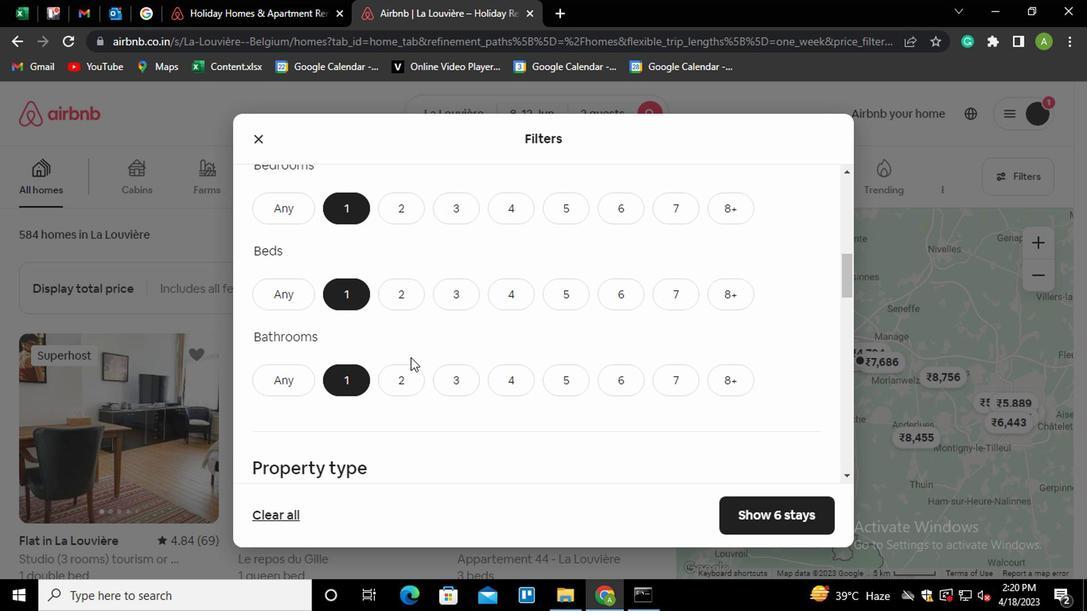 
Action: Mouse moved to (460, 361)
Screenshot: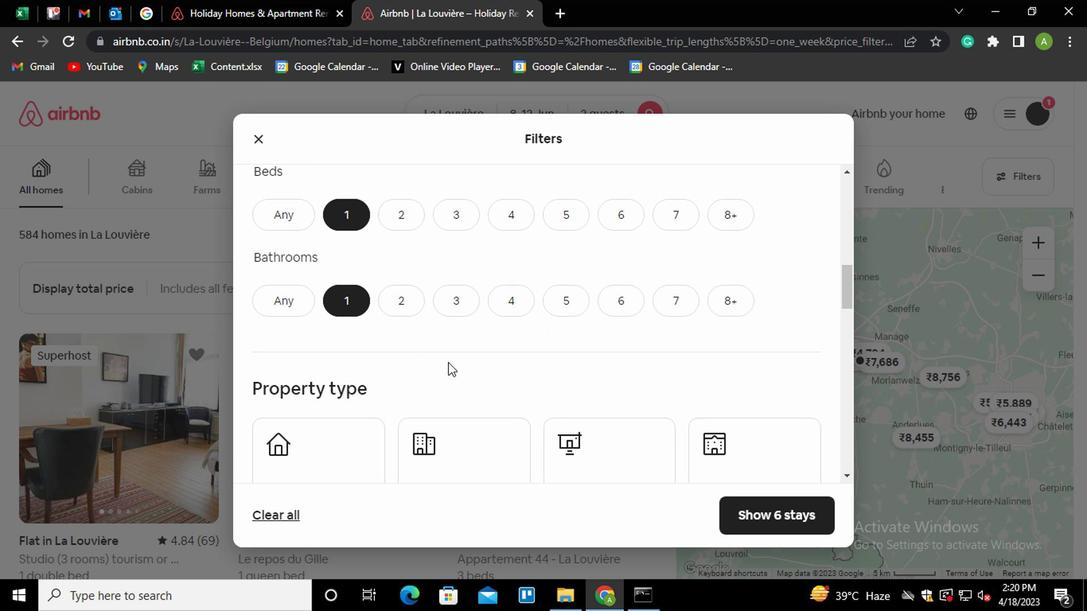 
Action: Mouse scrolled (460, 360) with delta (0, 0)
Screenshot: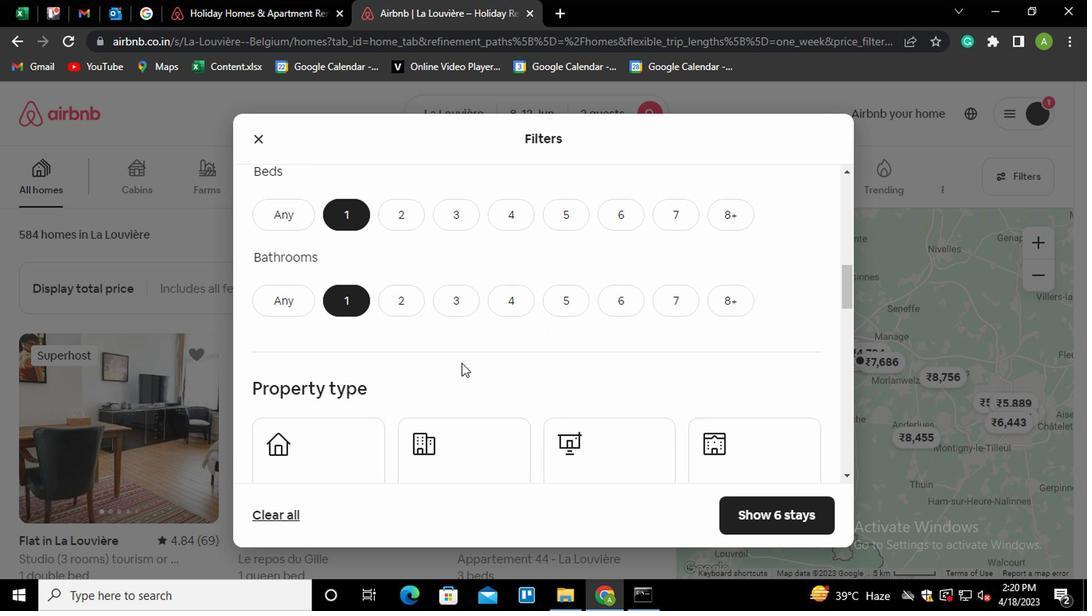 
Action: Mouse moved to (712, 449)
Screenshot: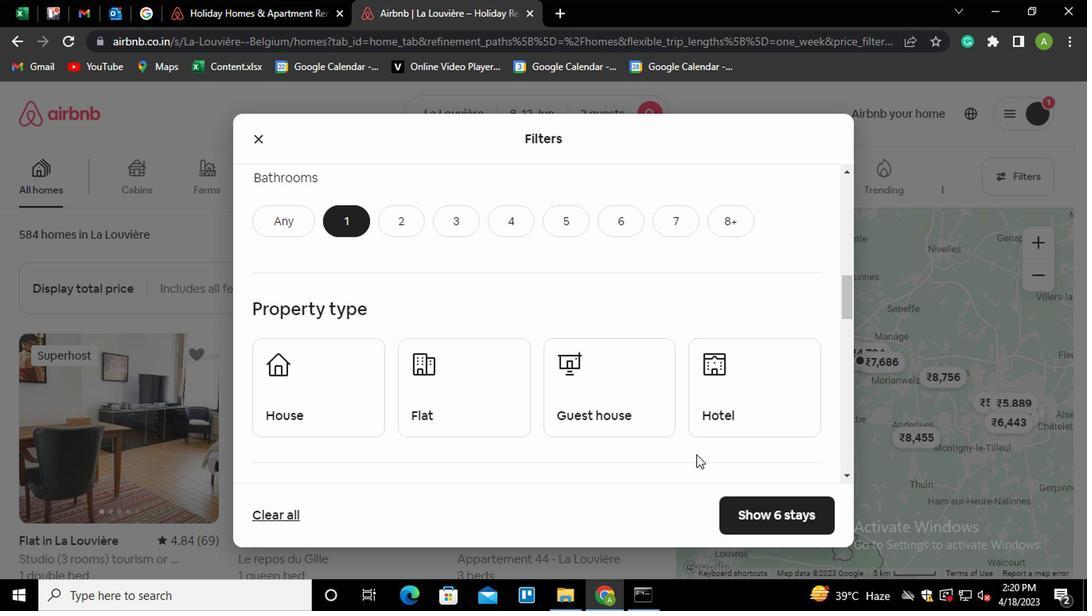 
Action: Mouse scrolled (712, 448) with delta (0, 0)
Screenshot: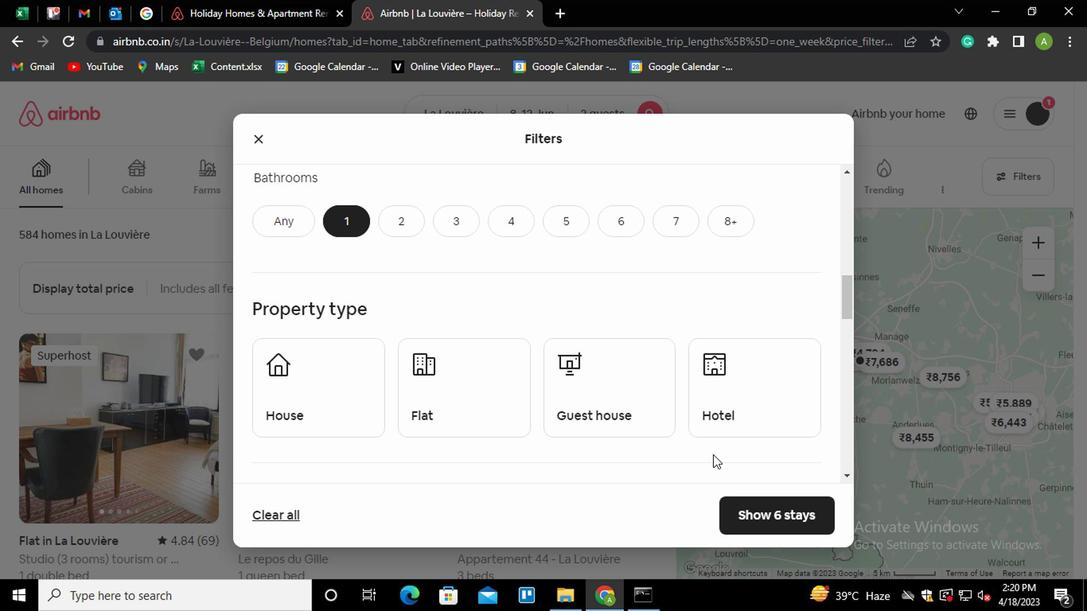 
Action: Mouse moved to (477, 335)
Screenshot: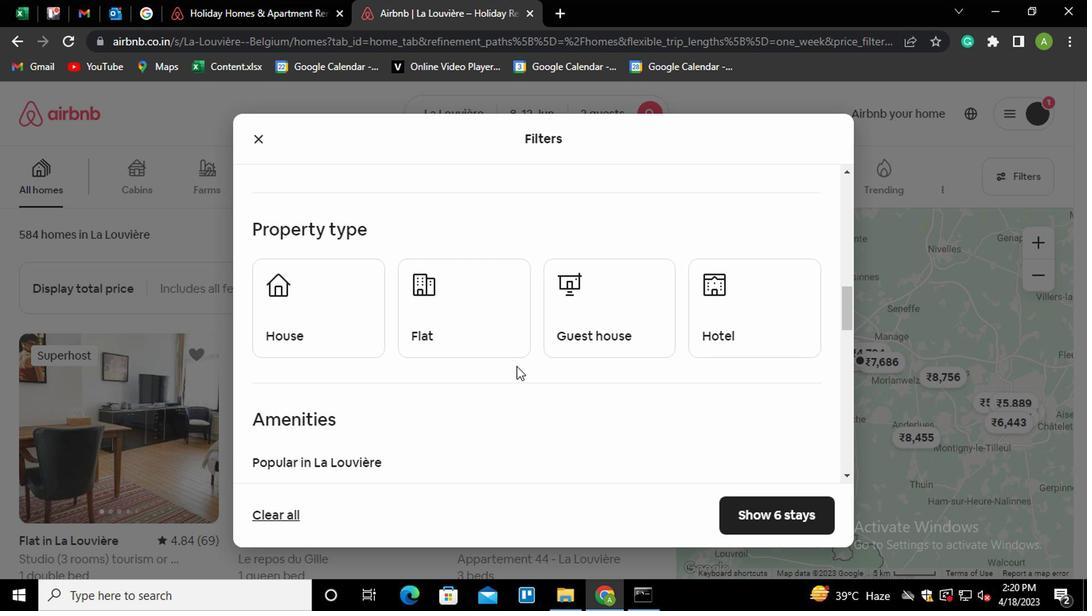 
Action: Mouse pressed left at (477, 335)
Screenshot: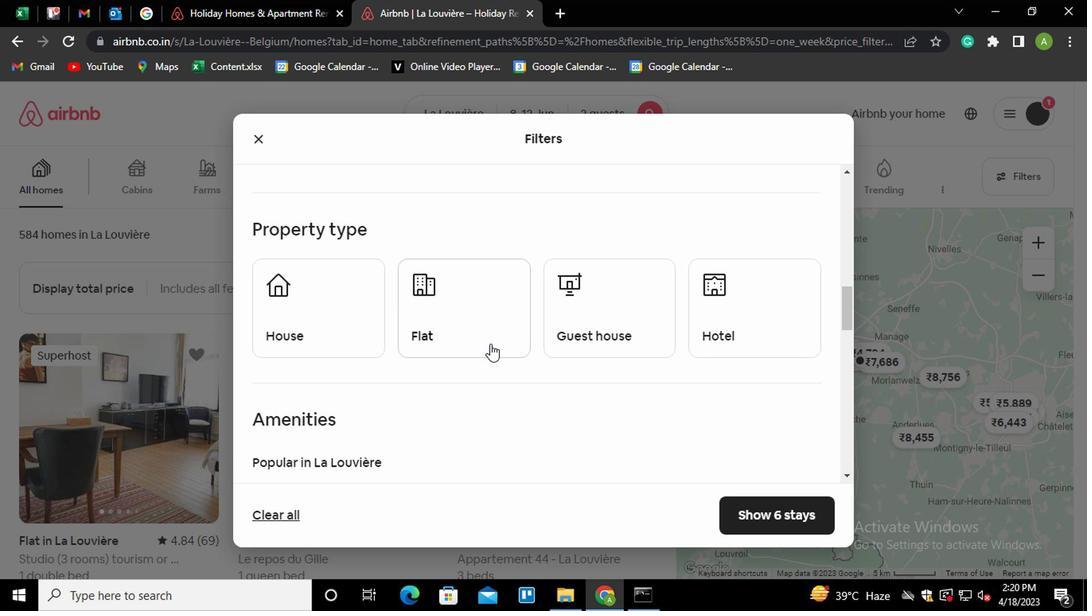 
Action: Mouse moved to (798, 328)
Screenshot: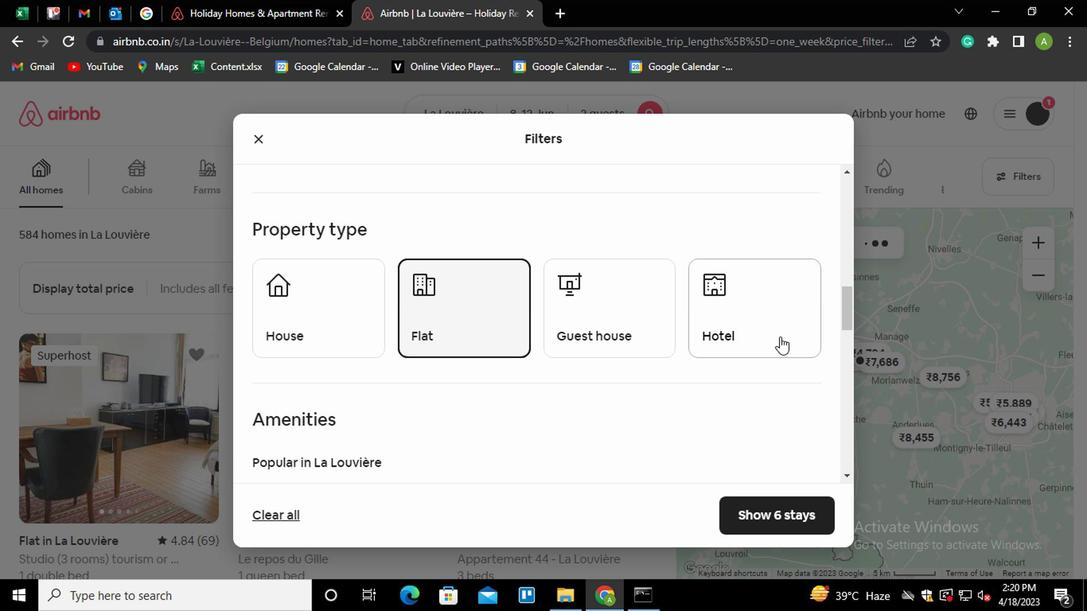 
Action: Mouse pressed left at (798, 328)
Screenshot: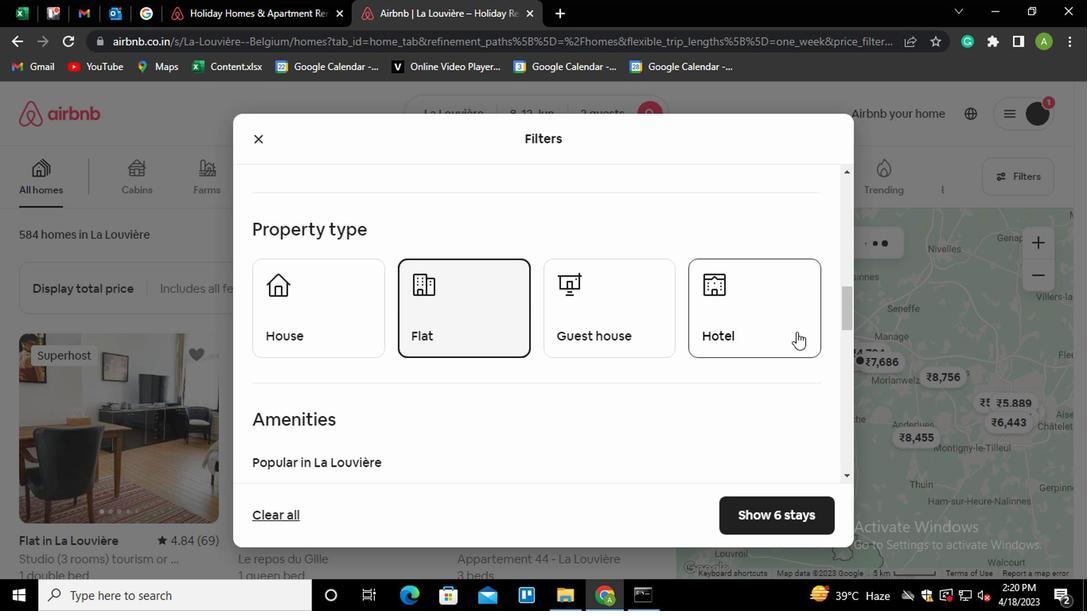 
Action: Mouse moved to (681, 400)
Screenshot: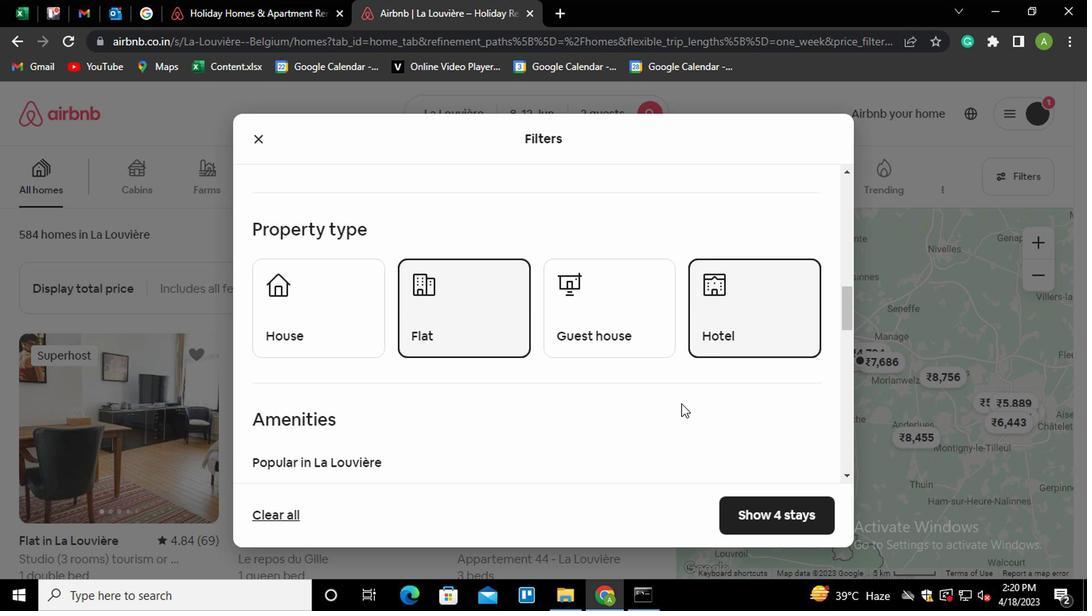 
Action: Mouse scrolled (681, 399) with delta (0, -1)
Screenshot: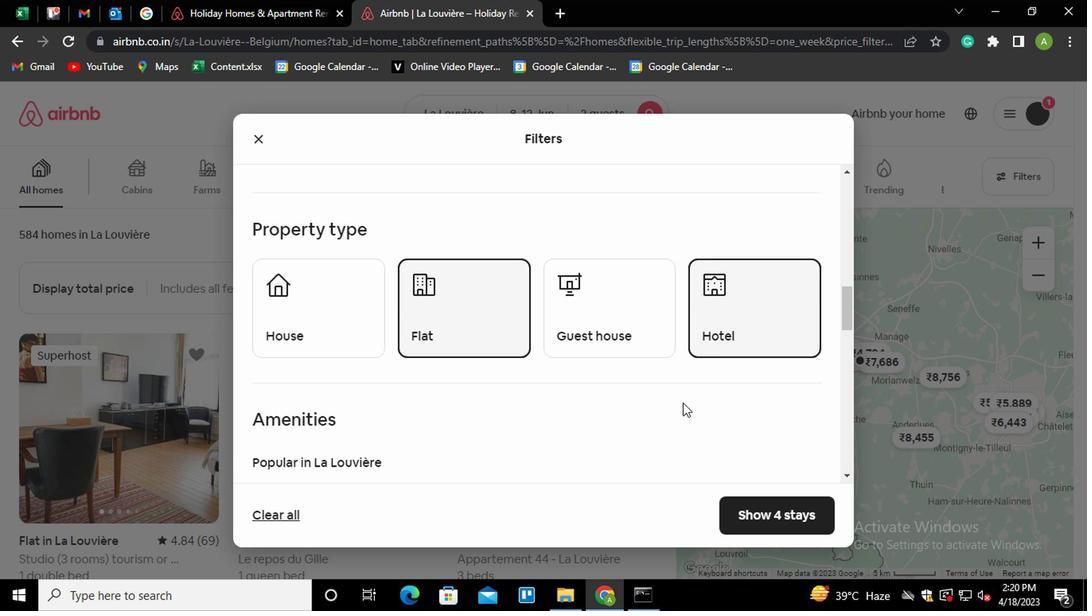
Action: Mouse scrolled (681, 399) with delta (0, -1)
Screenshot: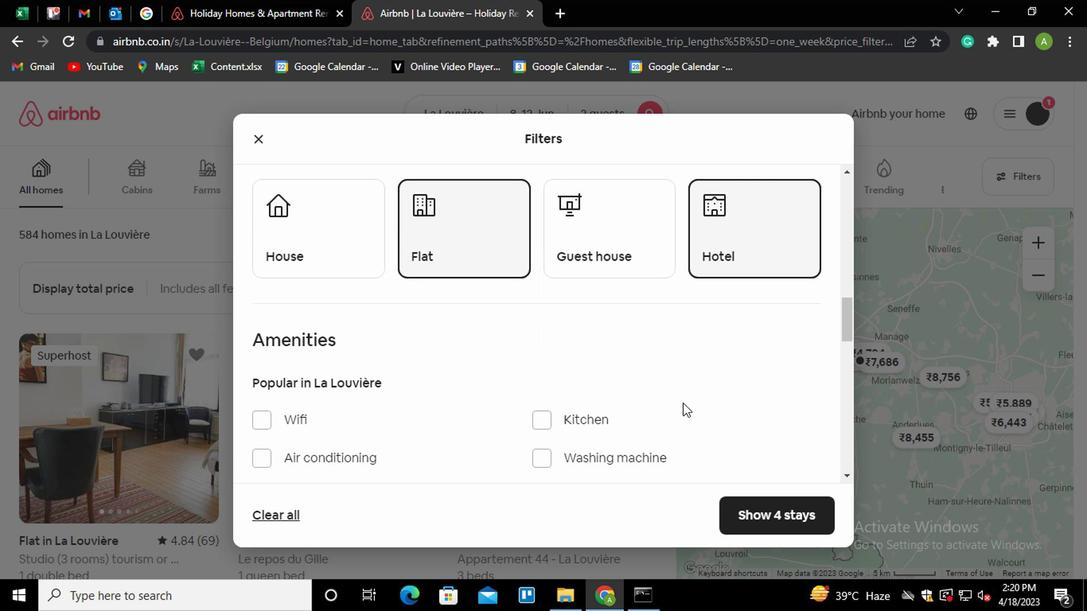 
Action: Mouse scrolled (681, 399) with delta (0, -1)
Screenshot: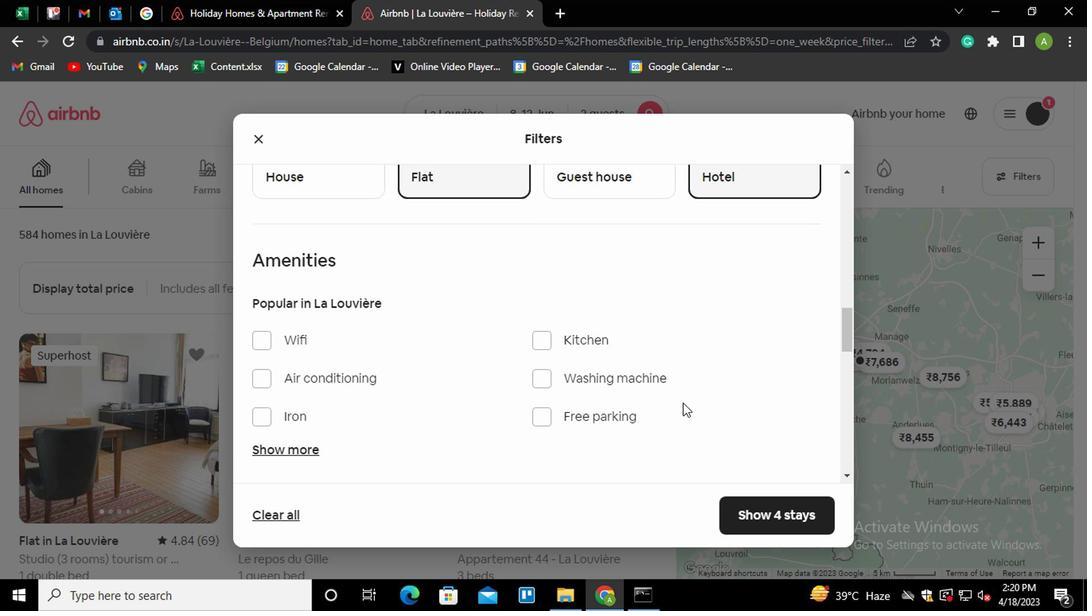 
Action: Mouse moved to (294, 369)
Screenshot: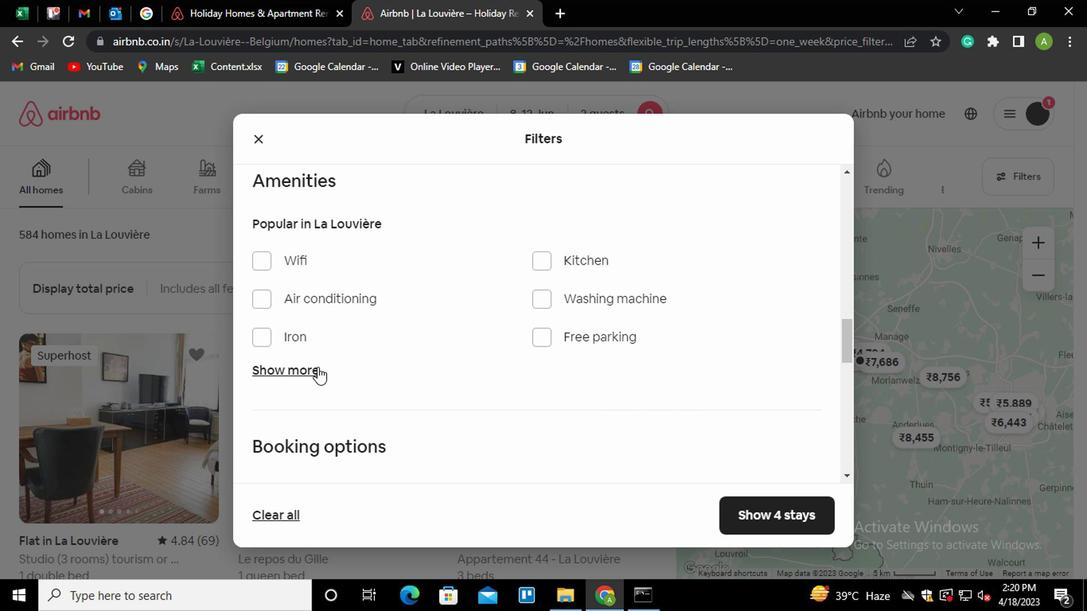 
Action: Mouse pressed left at (294, 369)
Screenshot: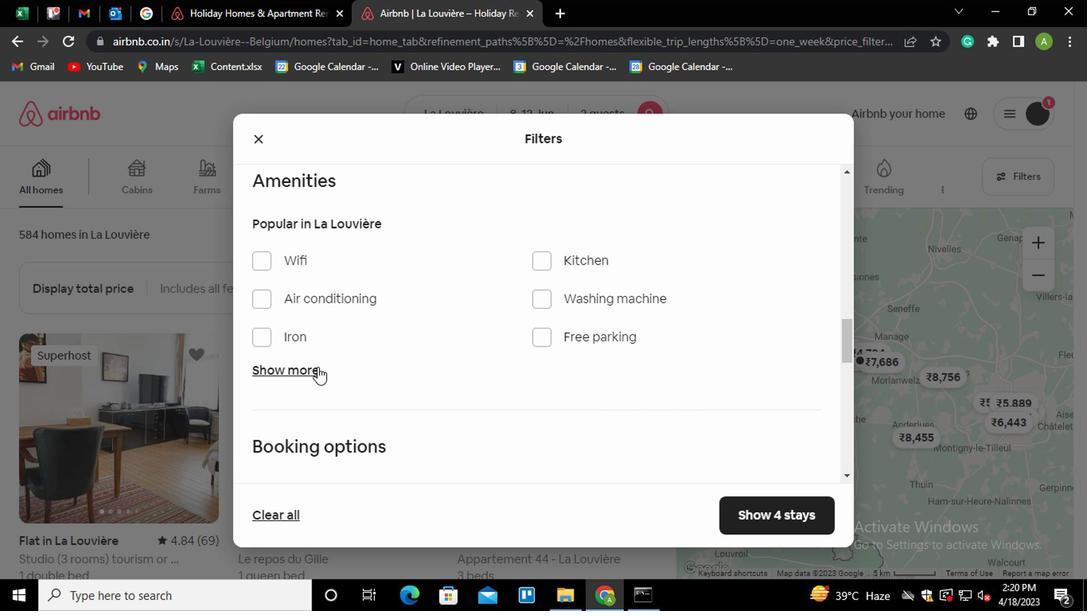 
Action: Mouse moved to (578, 422)
Screenshot: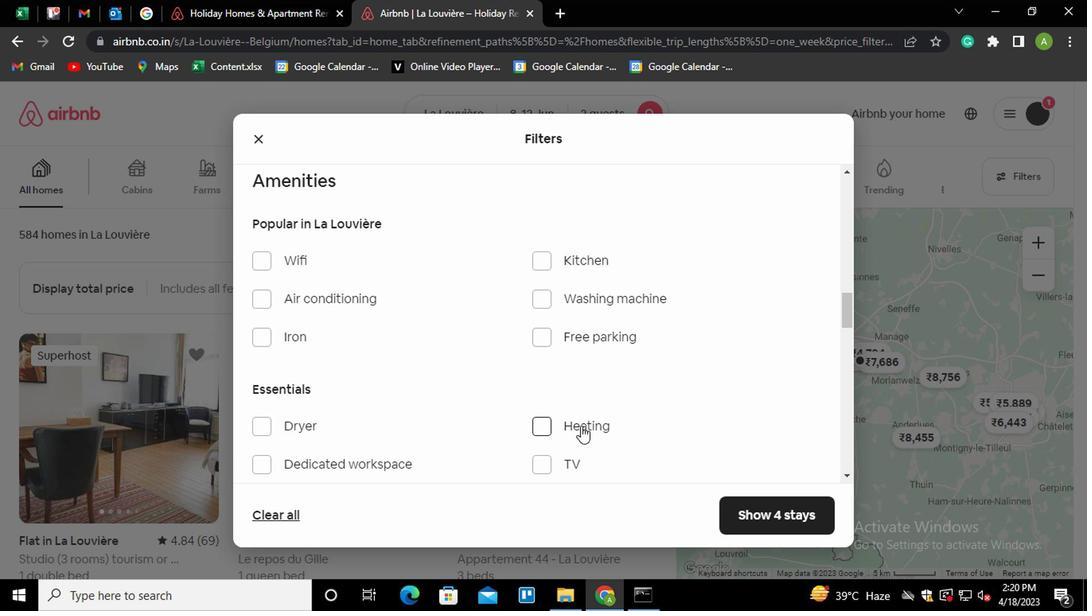 
Action: Mouse pressed left at (578, 422)
Screenshot: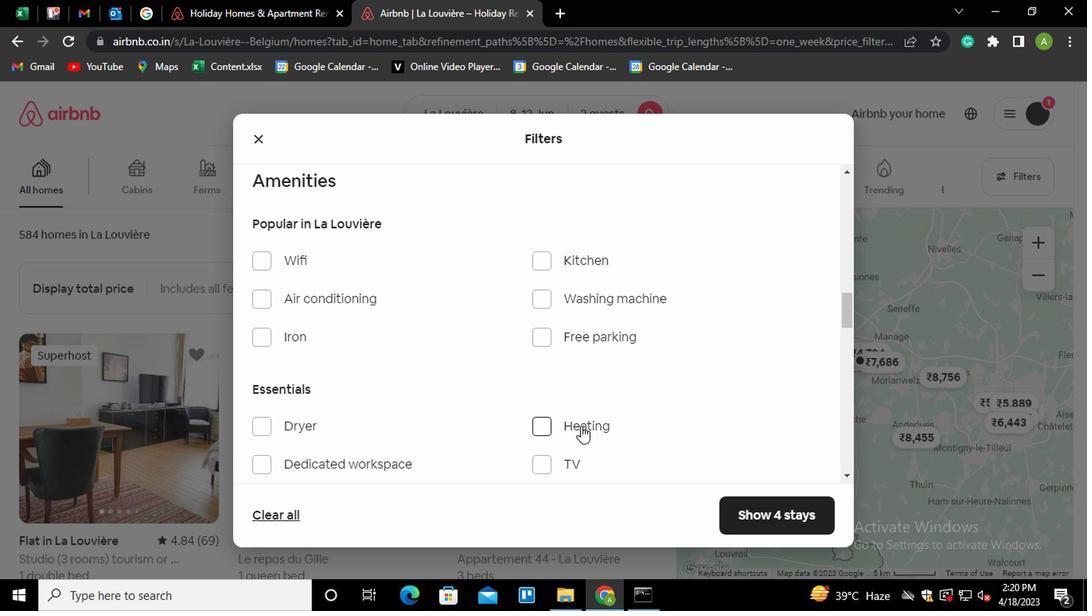 
Action: Mouse moved to (610, 397)
Screenshot: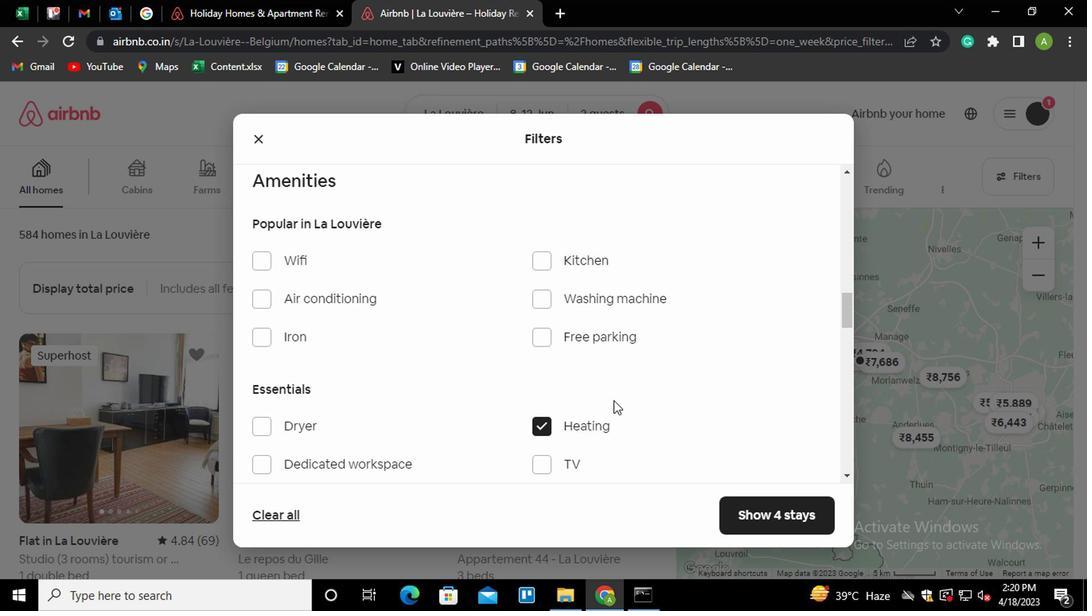 
Action: Mouse scrolled (610, 396) with delta (0, 0)
Screenshot: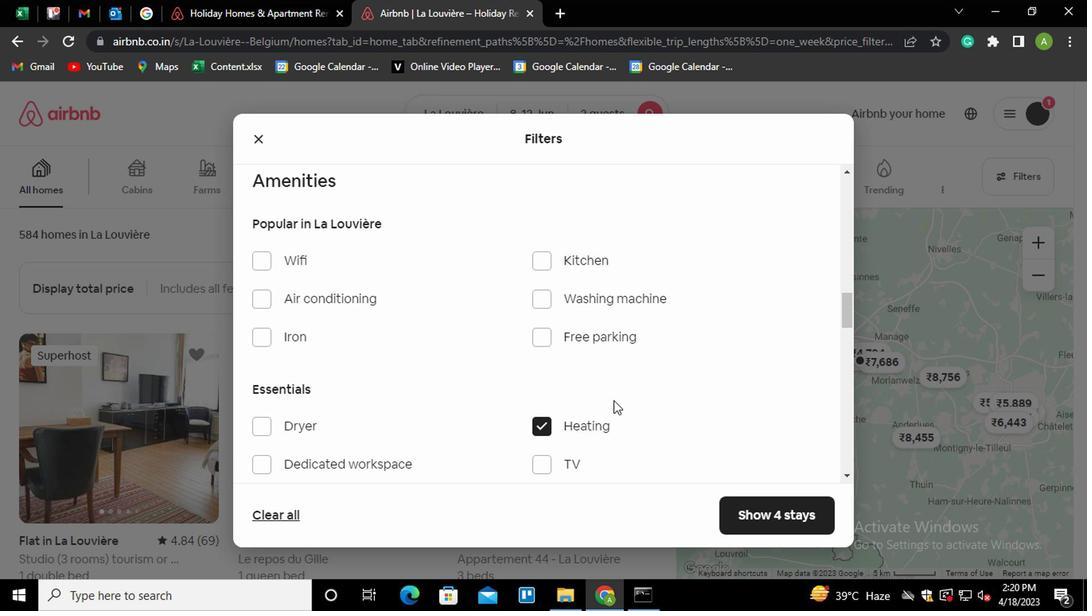 
Action: Mouse moved to (610, 396)
Screenshot: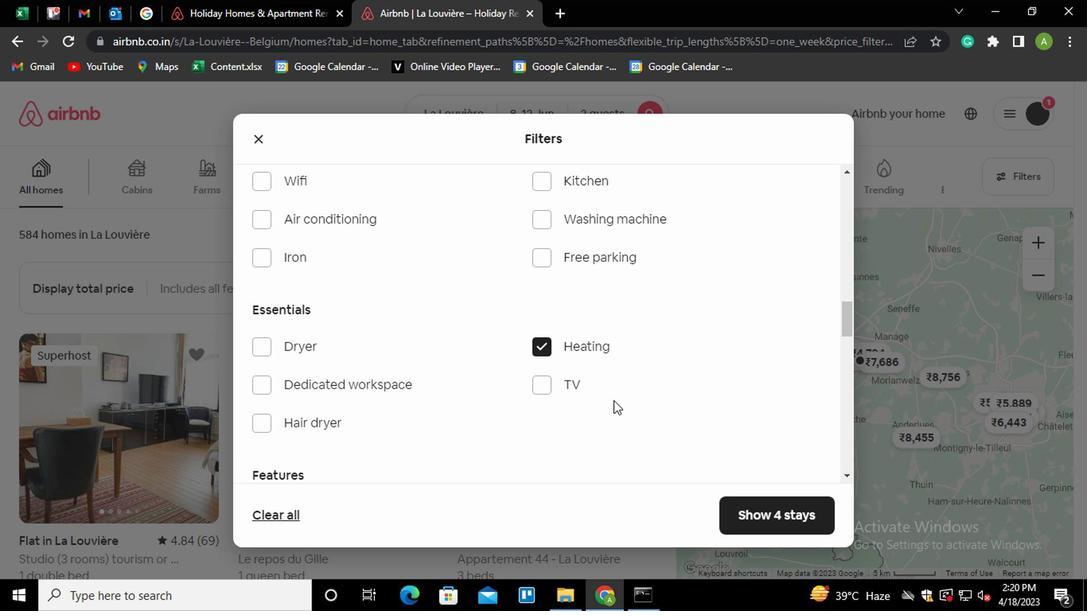 
Action: Mouse scrolled (610, 396) with delta (0, 0)
Screenshot: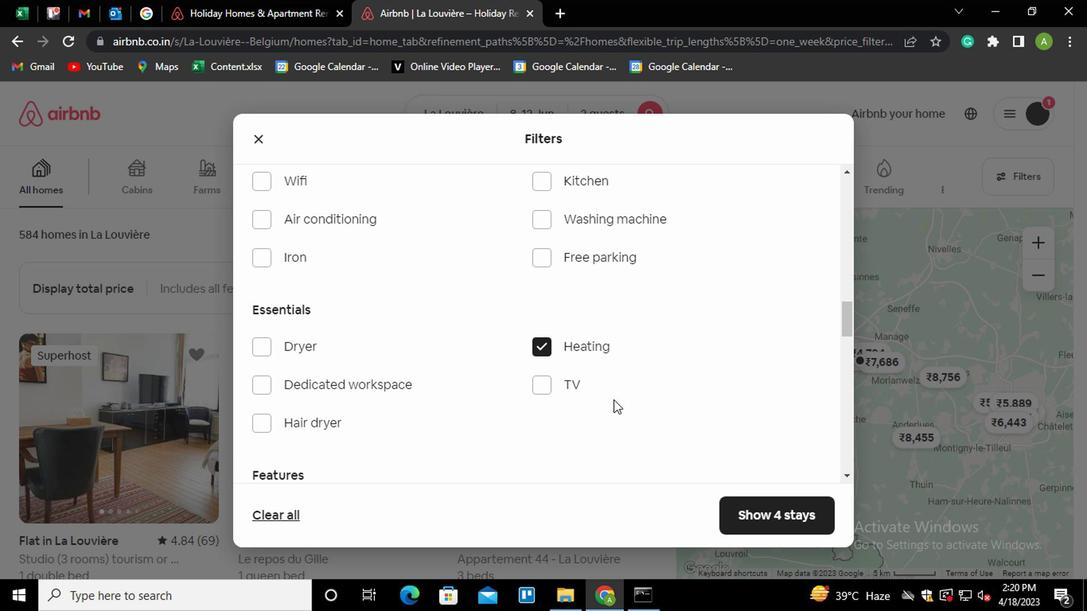 
Action: Mouse scrolled (610, 396) with delta (0, 0)
Screenshot: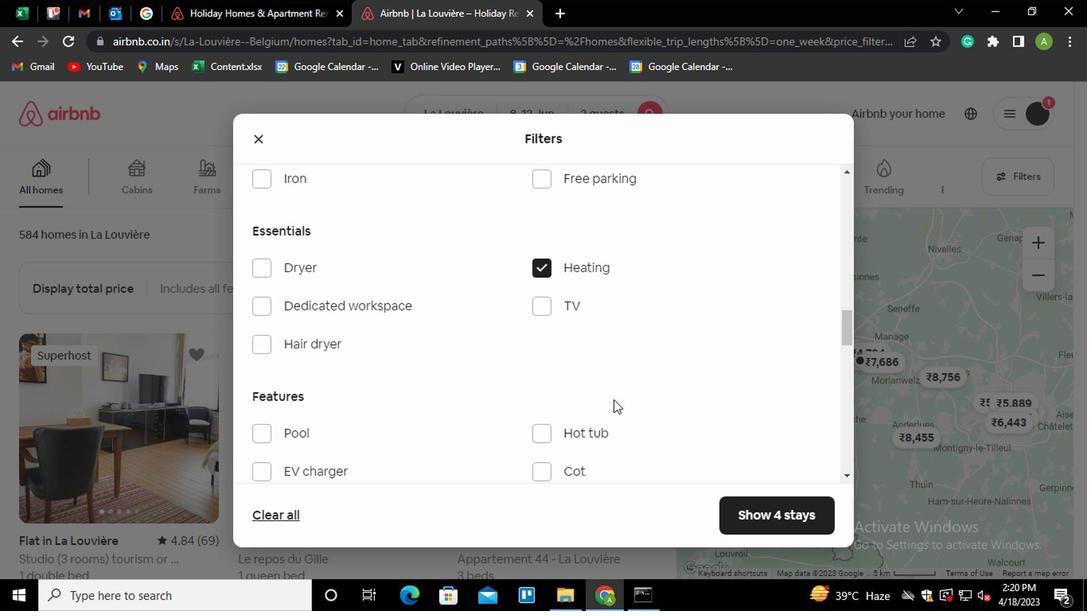 
Action: Mouse scrolled (610, 396) with delta (0, 0)
Screenshot: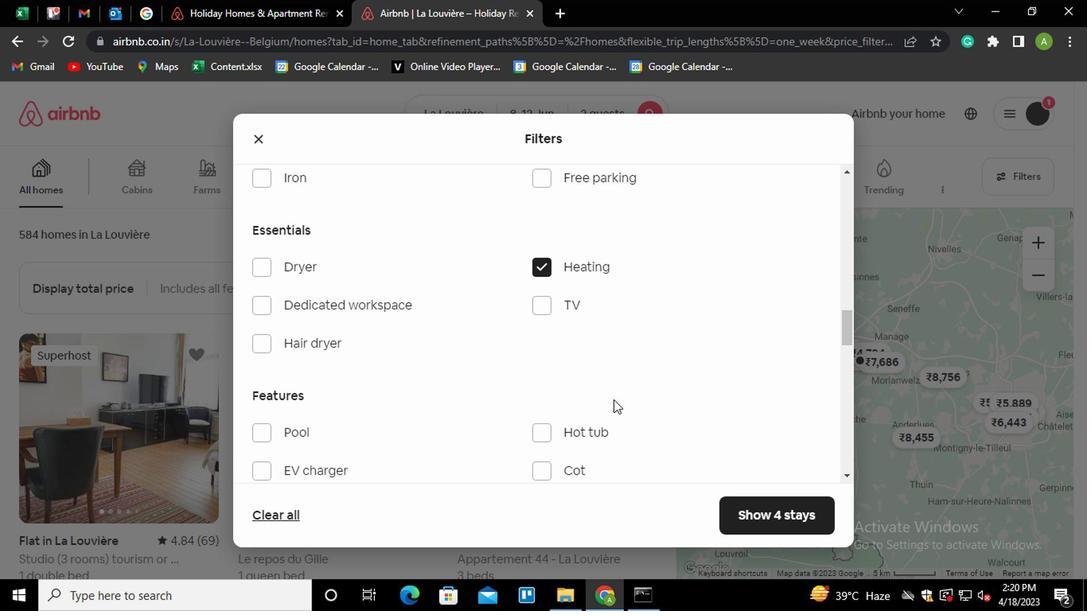 
Action: Mouse scrolled (610, 396) with delta (0, 0)
Screenshot: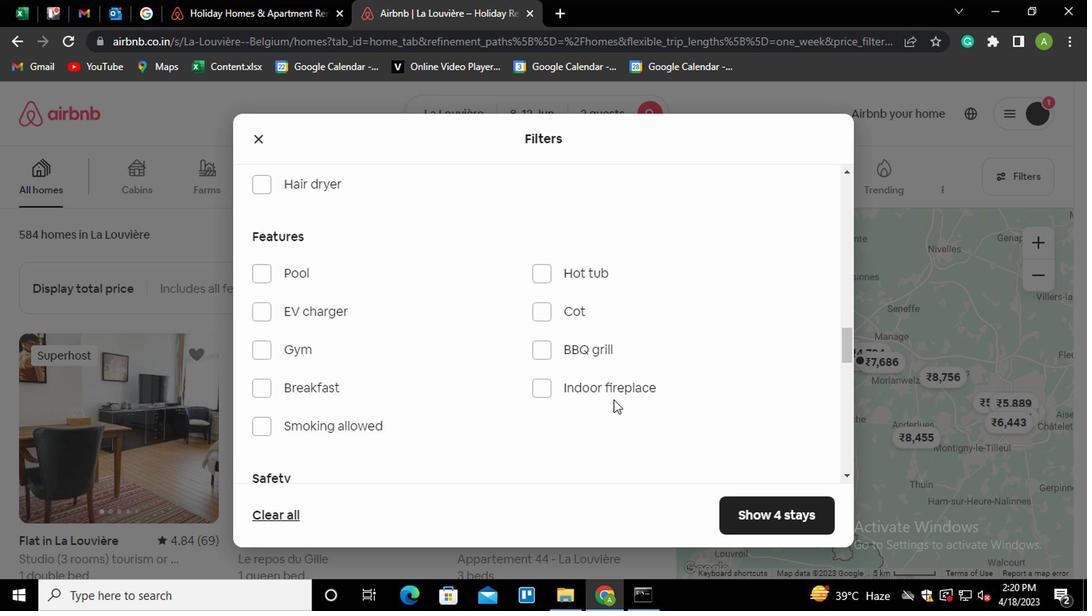 
Action: Mouse scrolled (610, 396) with delta (0, 0)
Screenshot: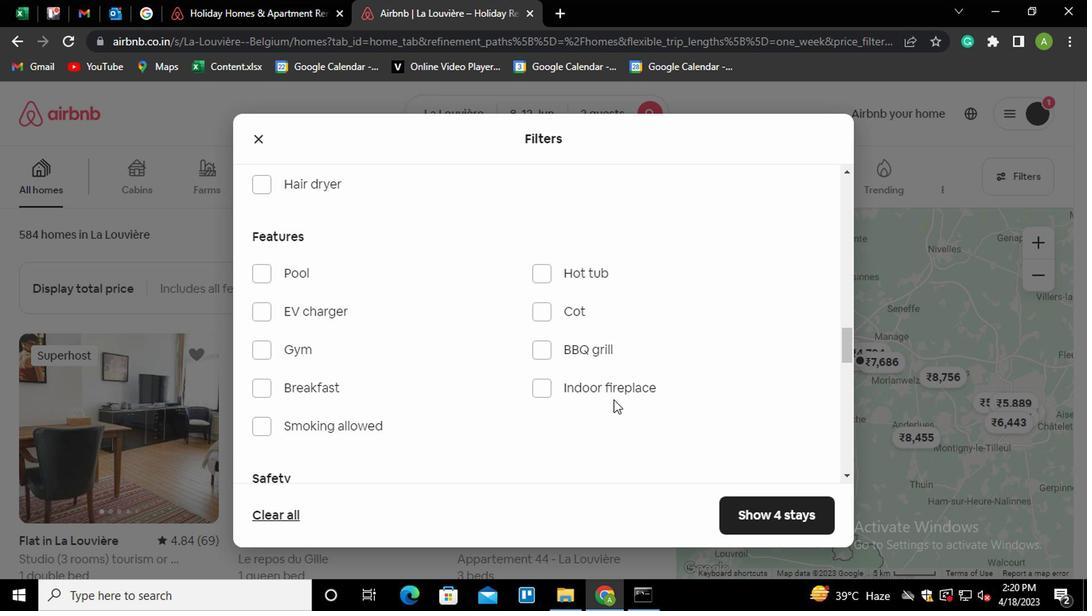 
Action: Mouse scrolled (610, 396) with delta (0, 0)
Screenshot: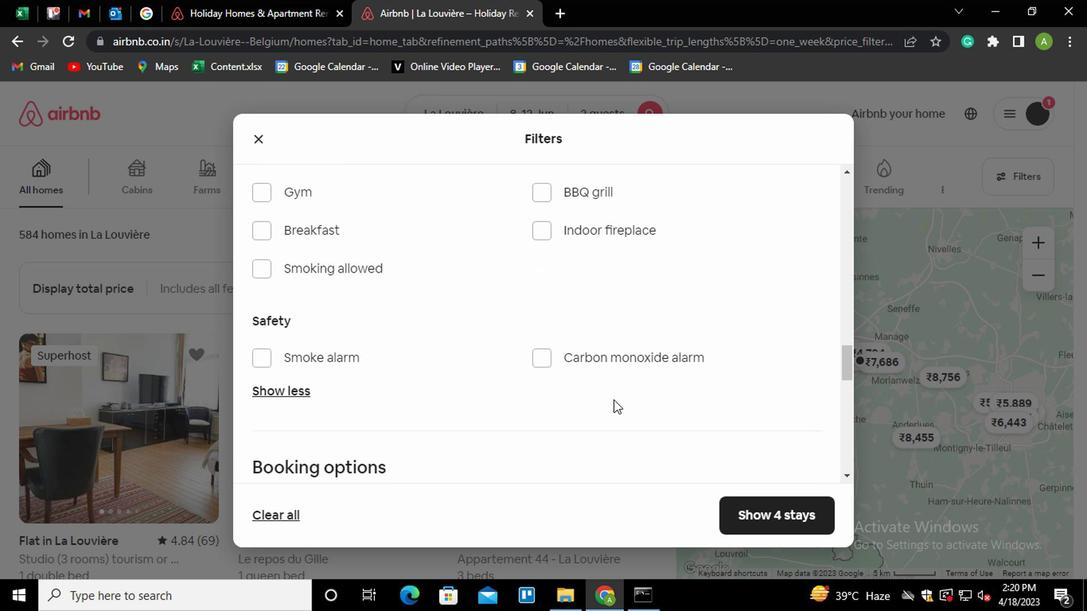 
Action: Mouse scrolled (610, 396) with delta (0, 0)
Screenshot: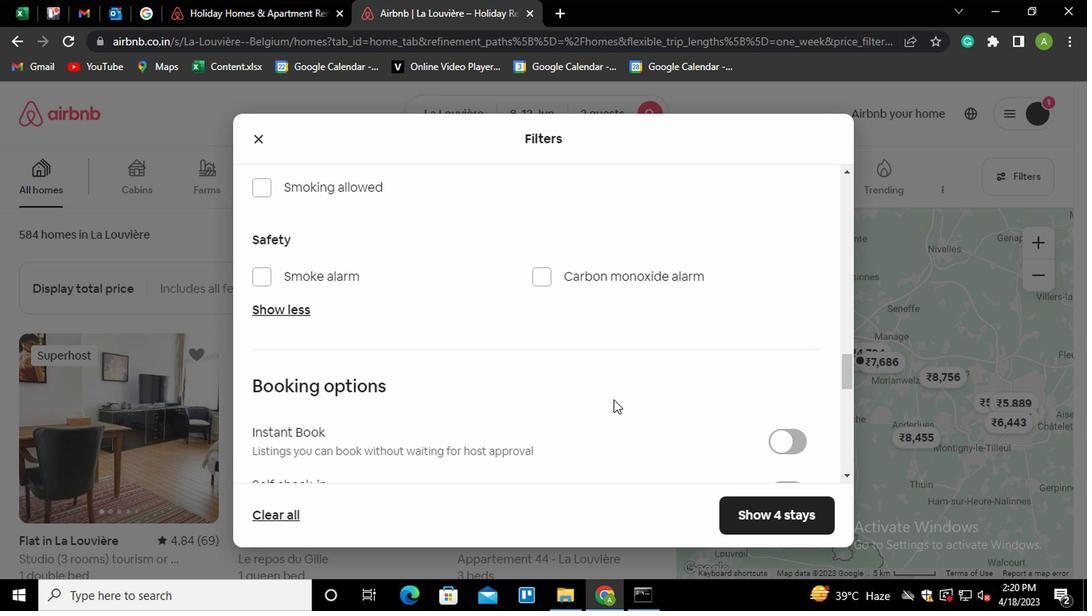 
Action: Mouse scrolled (610, 396) with delta (0, 0)
Screenshot: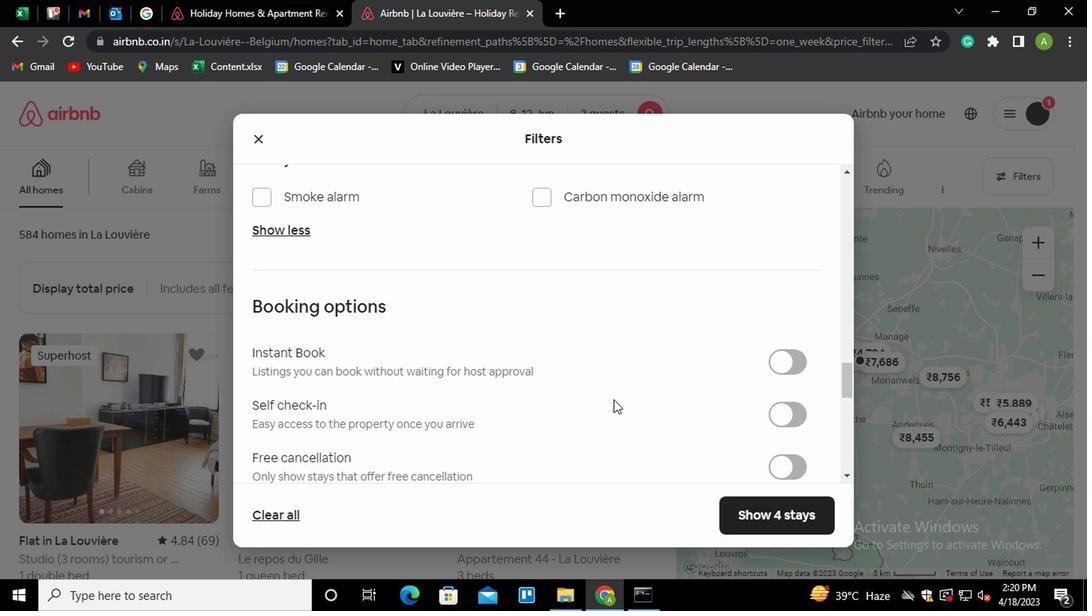 
Action: Mouse scrolled (610, 396) with delta (0, 0)
Screenshot: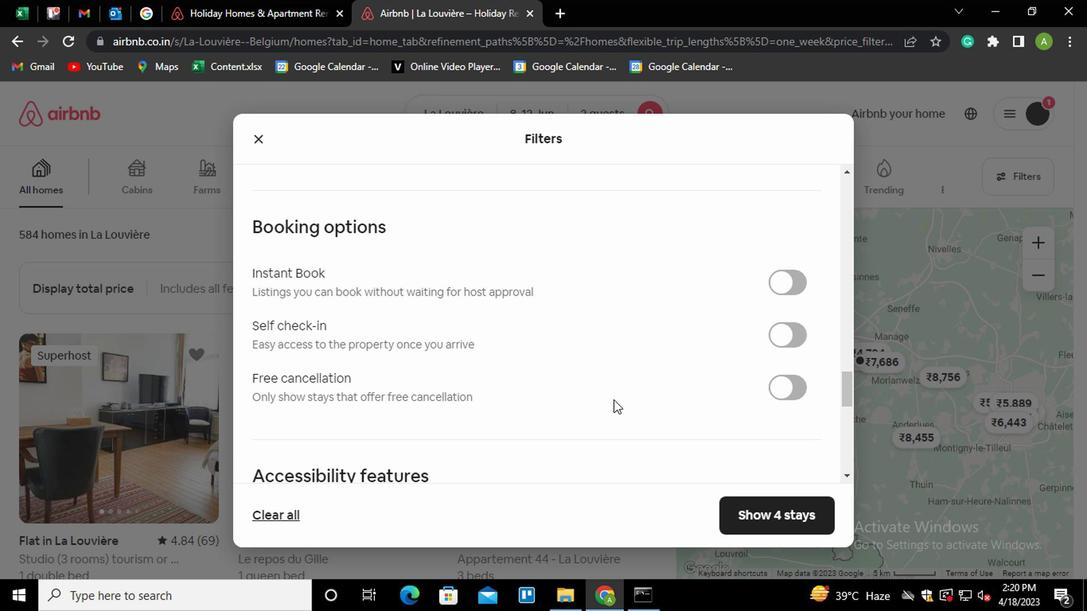 
Action: Mouse scrolled (610, 396) with delta (0, 0)
Screenshot: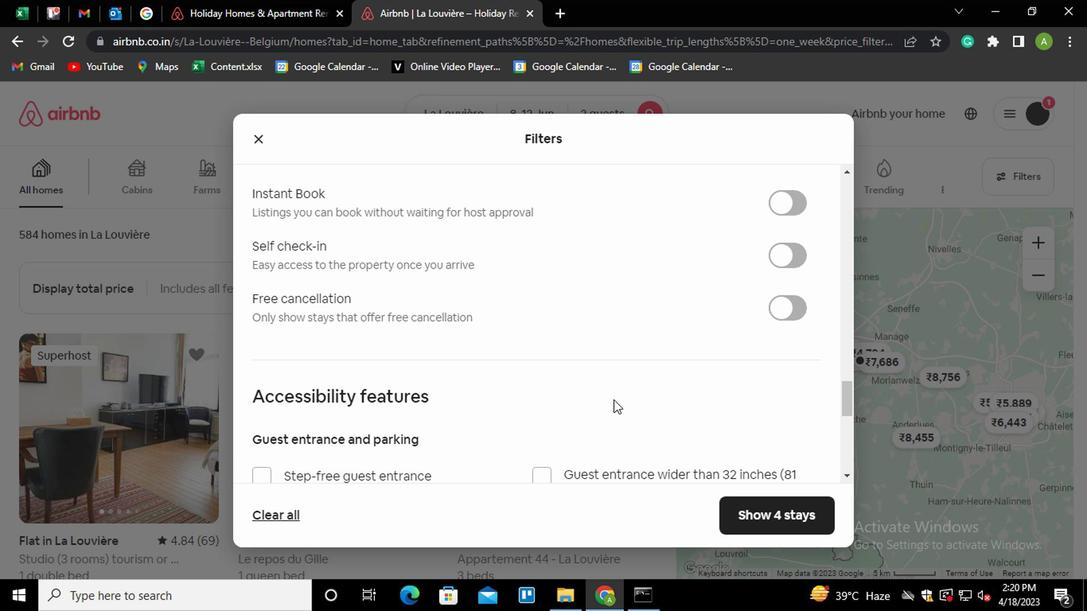 
Action: Mouse scrolled (610, 397) with delta (0, 0)
Screenshot: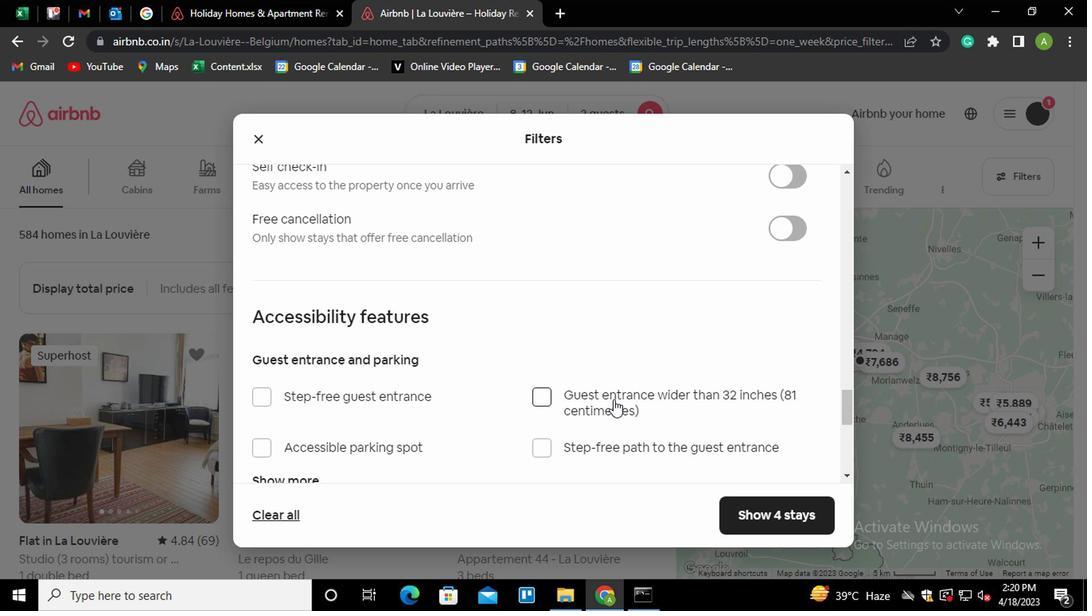 
Action: Mouse moved to (794, 246)
Screenshot: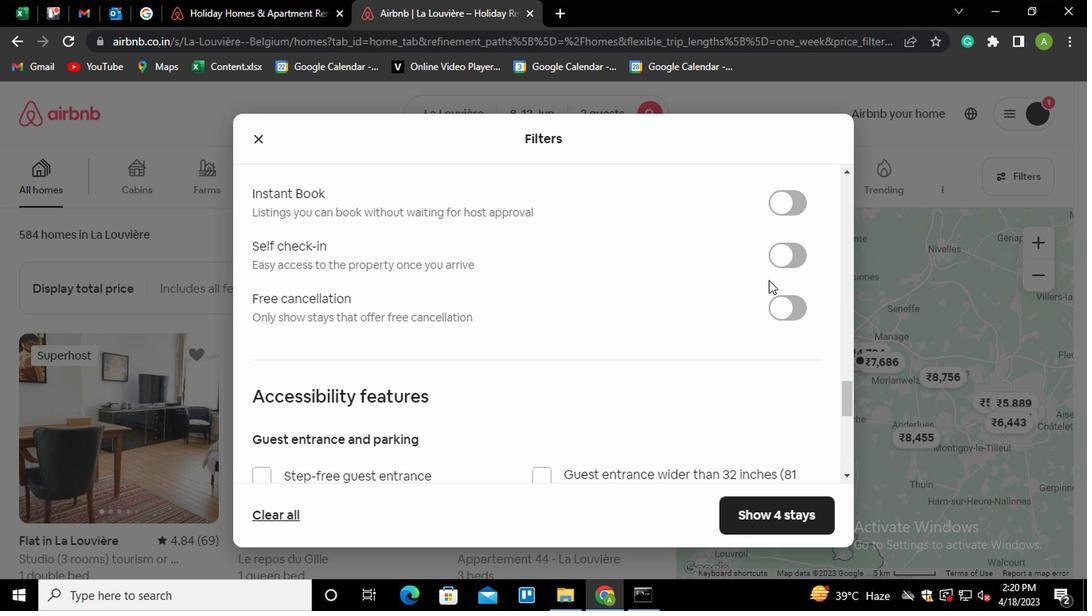 
Action: Mouse pressed left at (794, 246)
Screenshot: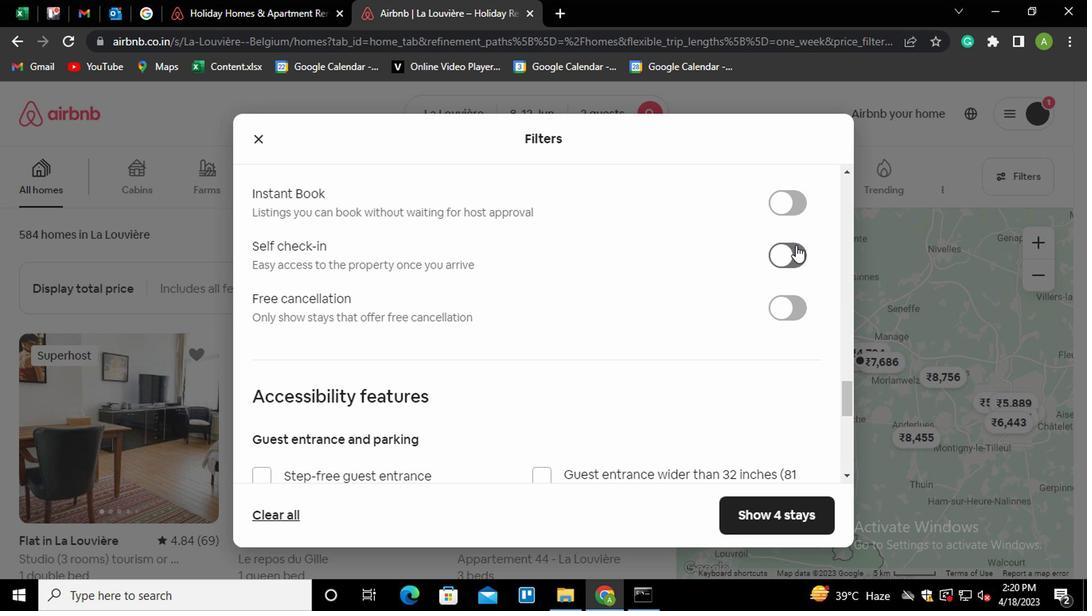
Action: Mouse moved to (638, 407)
Screenshot: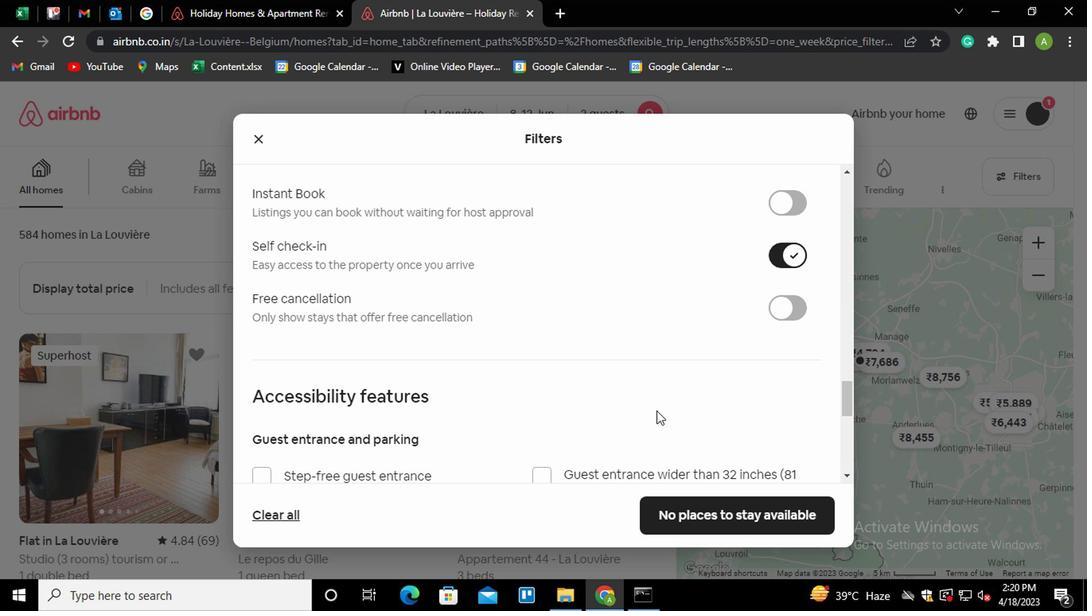 
Action: Mouse scrolled (638, 407) with delta (0, 0)
Screenshot: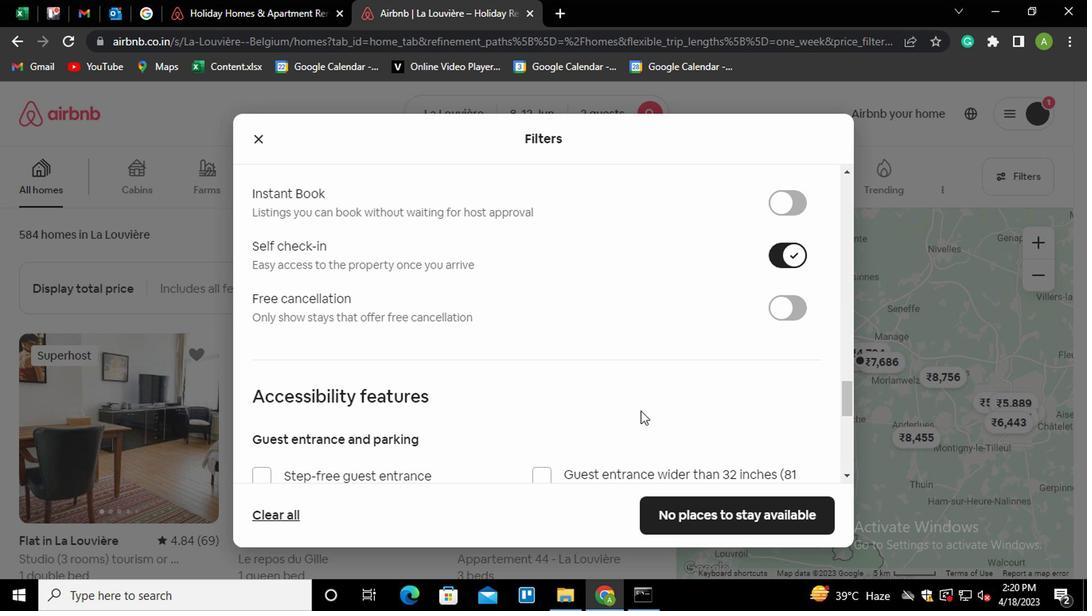 
Action: Mouse scrolled (638, 407) with delta (0, 0)
Screenshot: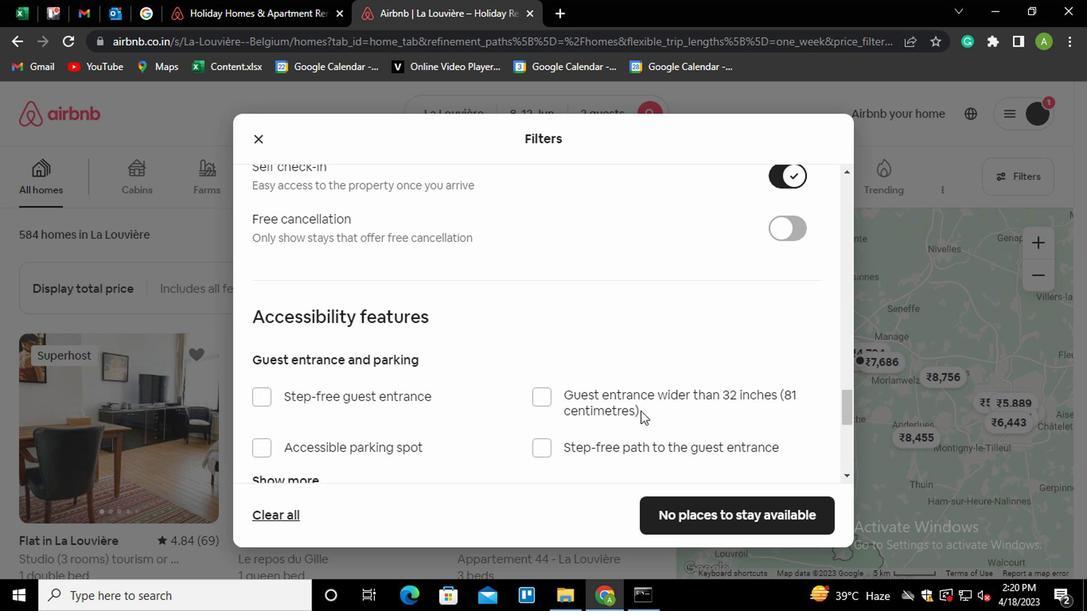 
Action: Mouse scrolled (638, 407) with delta (0, 0)
Screenshot: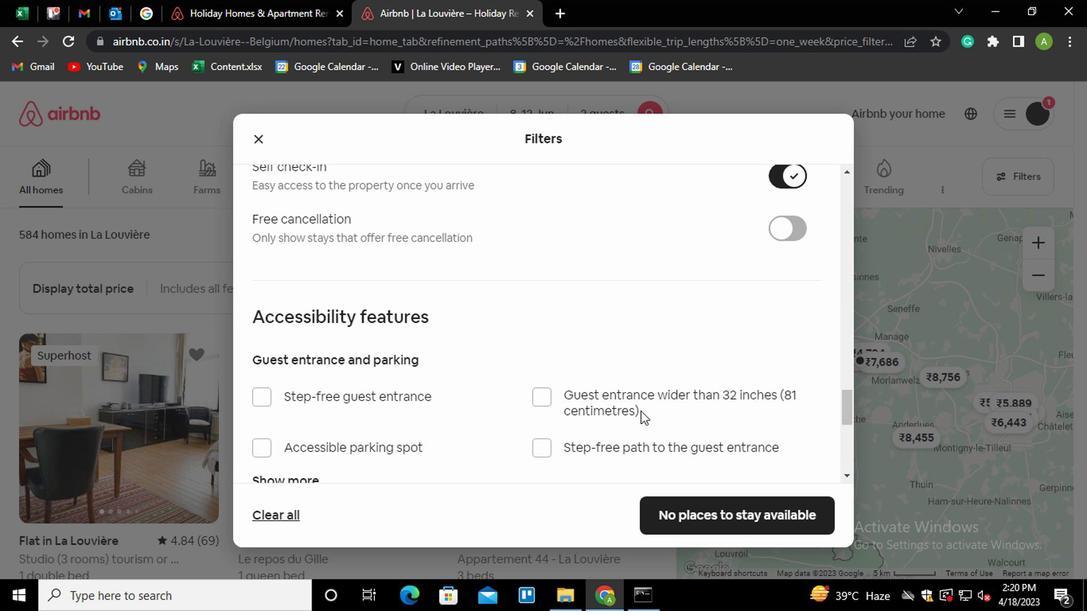 
Action: Mouse moved to (600, 405)
Screenshot: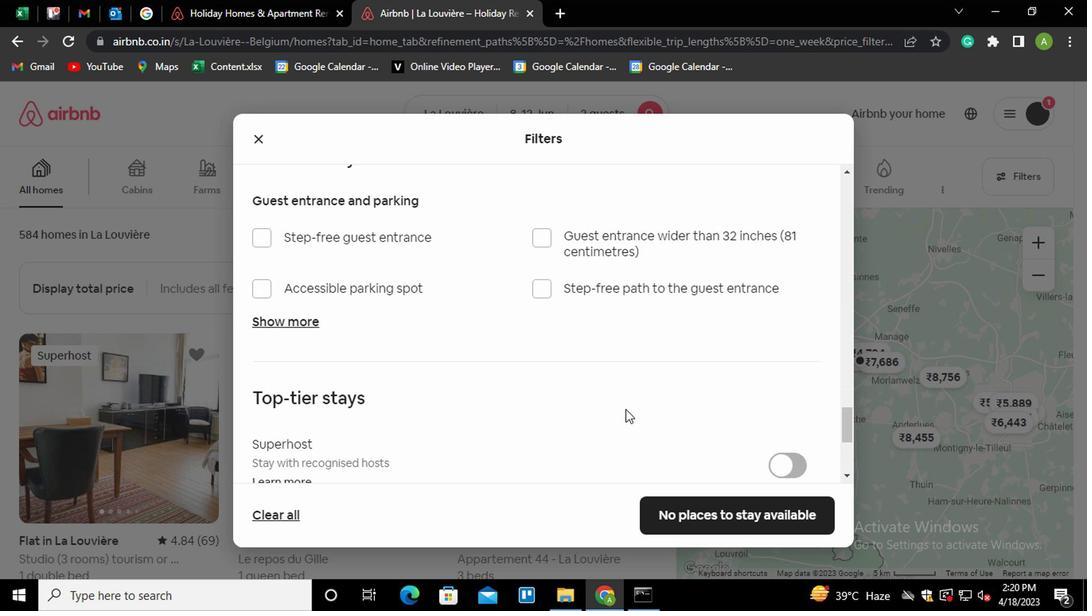 
Action: Mouse scrolled (600, 405) with delta (0, 0)
Screenshot: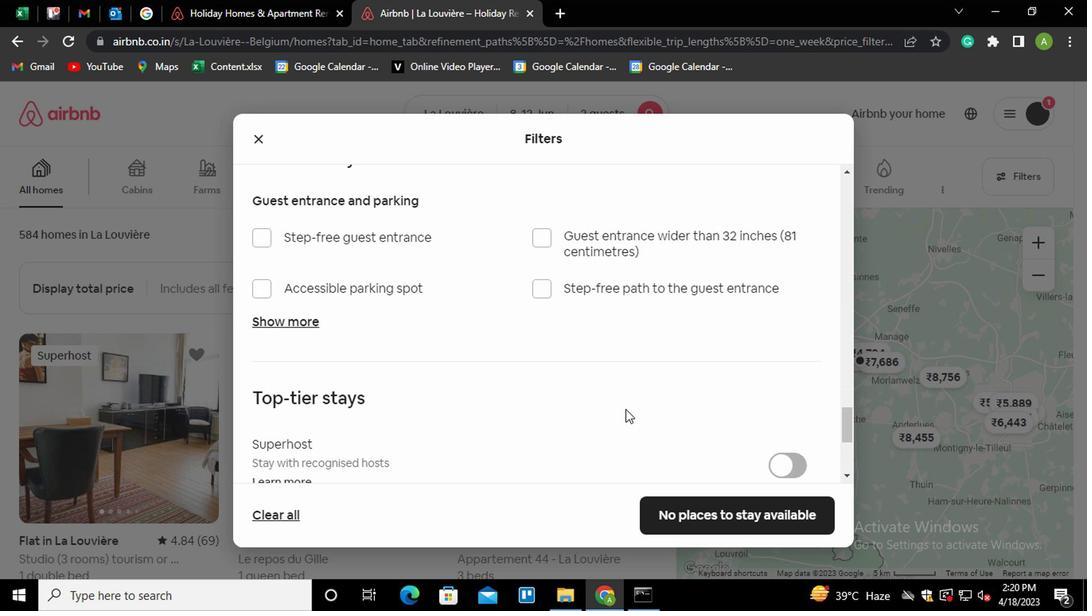 
Action: Mouse scrolled (600, 405) with delta (0, 0)
Screenshot: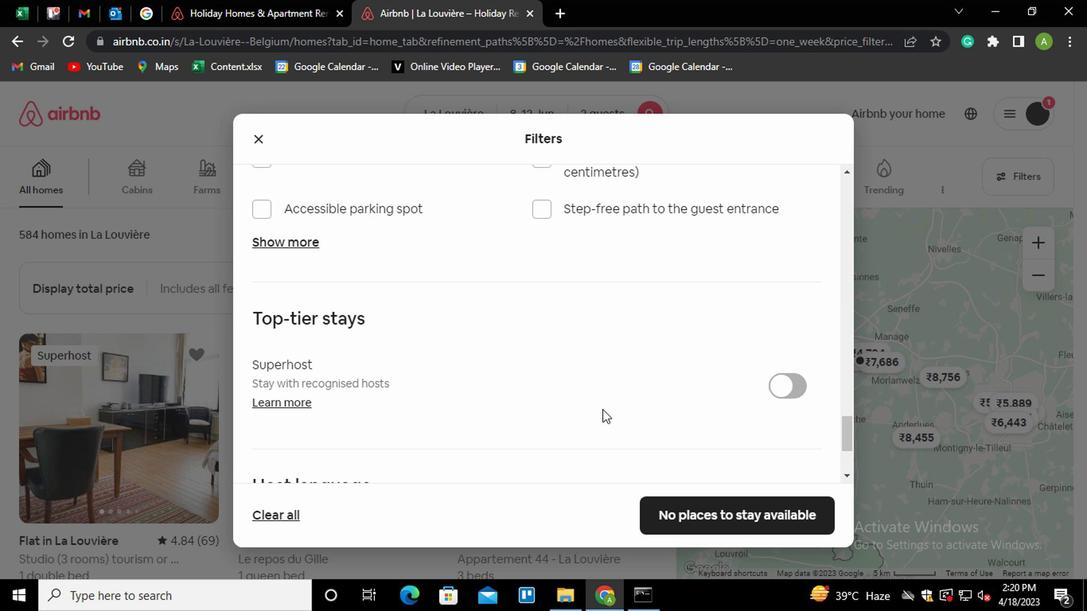 
Action: Mouse moved to (572, 417)
Screenshot: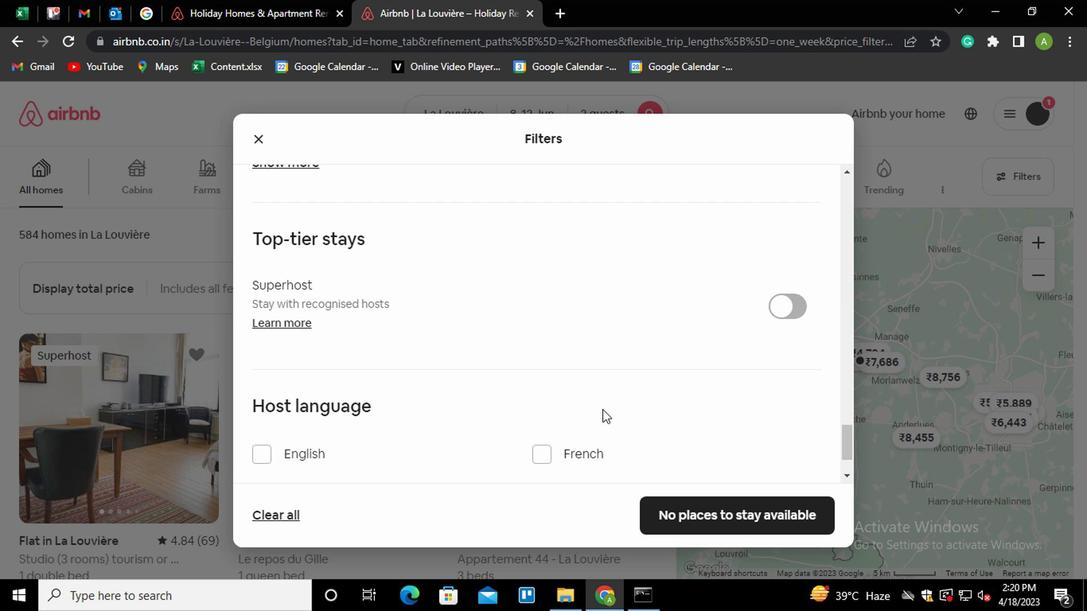 
Action: Mouse scrolled (572, 416) with delta (0, -1)
Screenshot: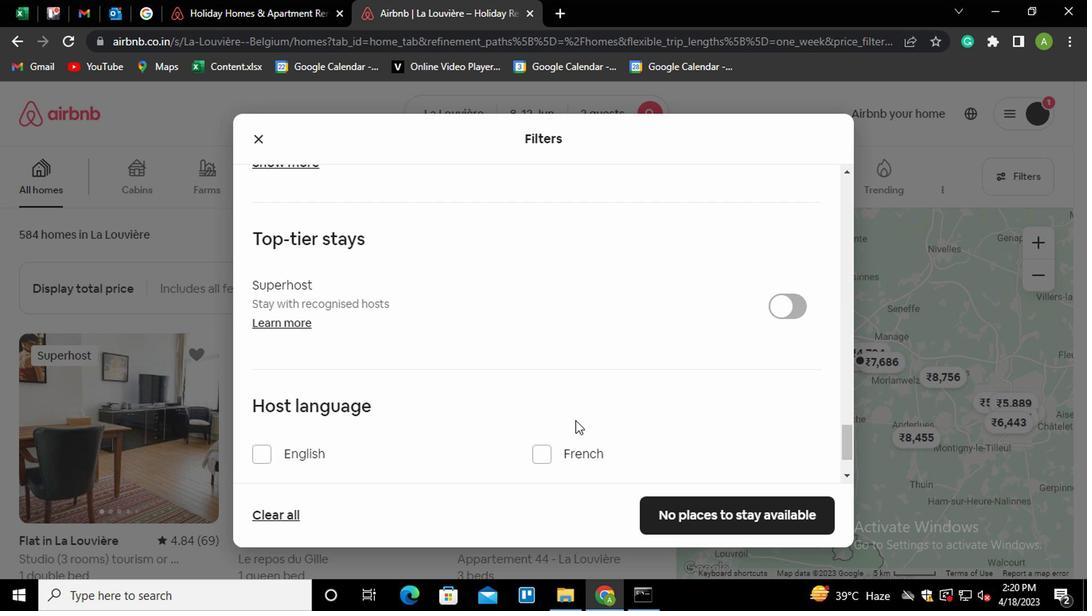 
Action: Mouse moved to (257, 374)
Screenshot: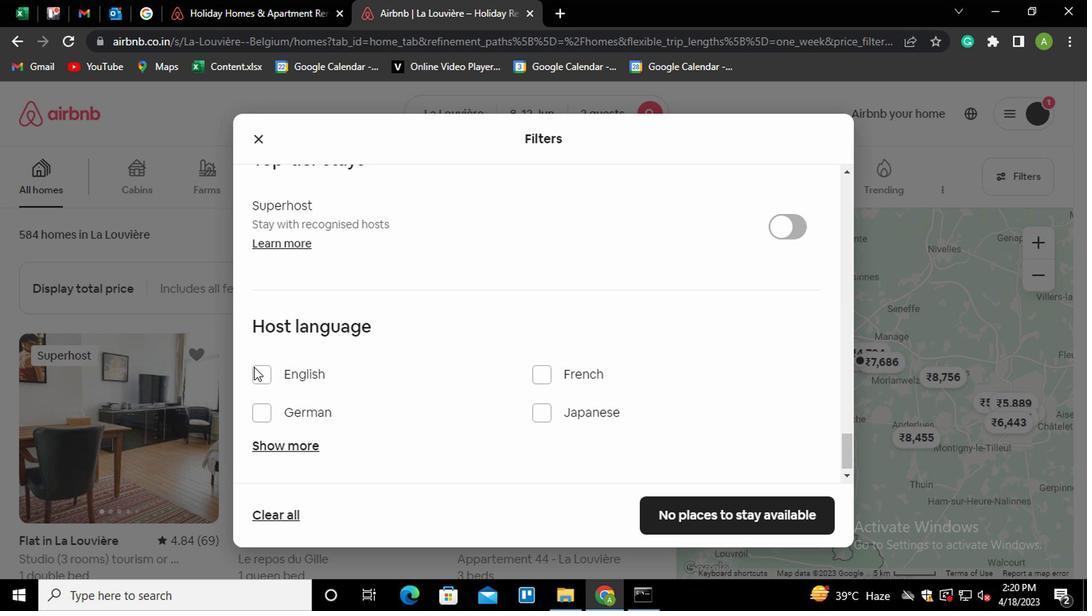 
Action: Mouse pressed left at (257, 374)
Screenshot: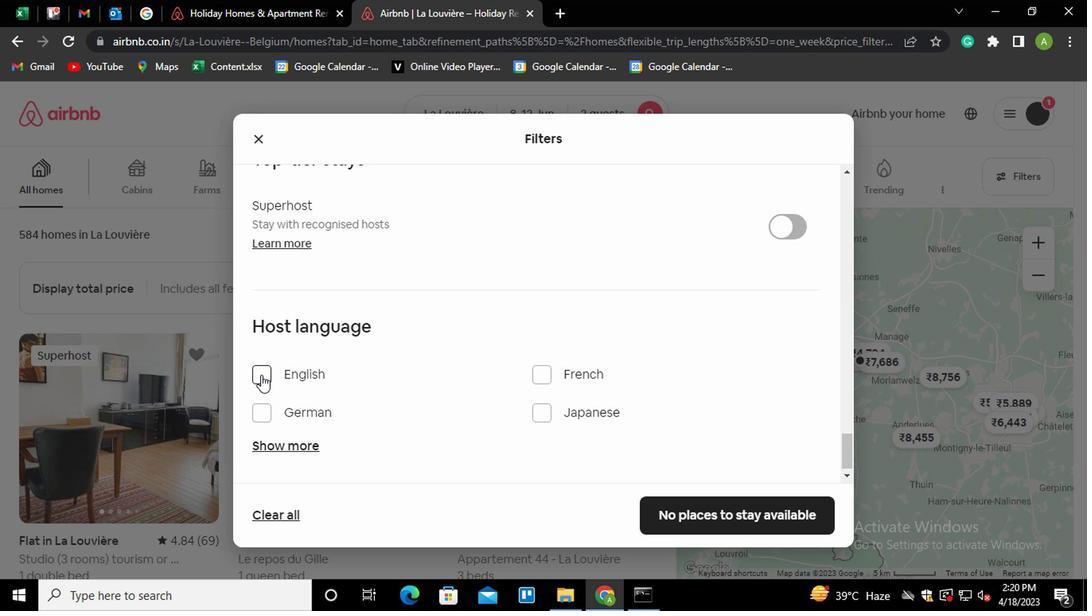 
Action: Mouse moved to (445, 349)
Screenshot: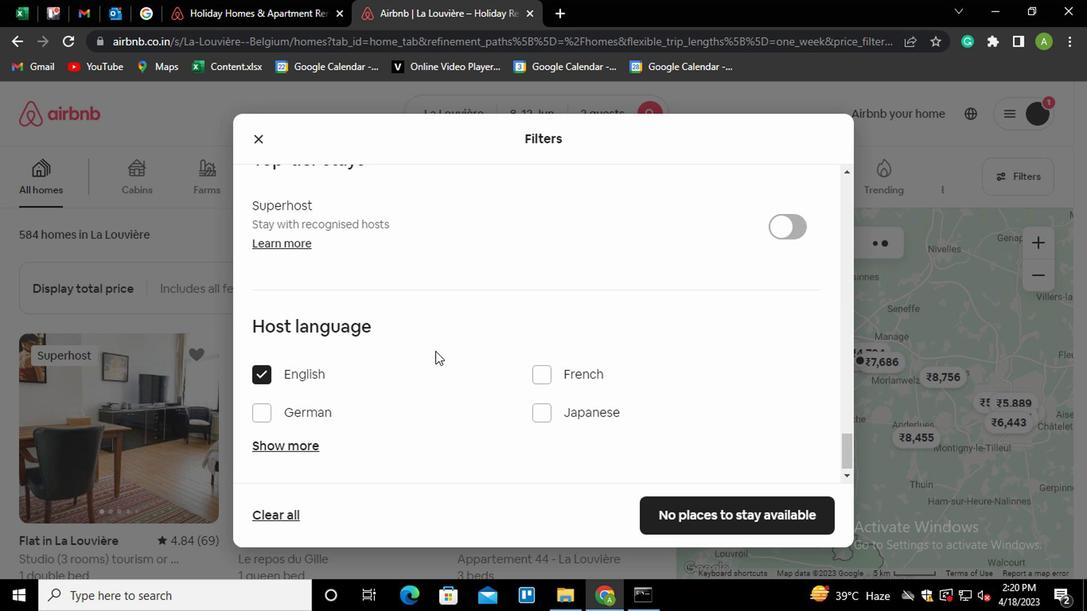 
Action: Mouse scrolled (445, 349) with delta (0, 0)
Screenshot: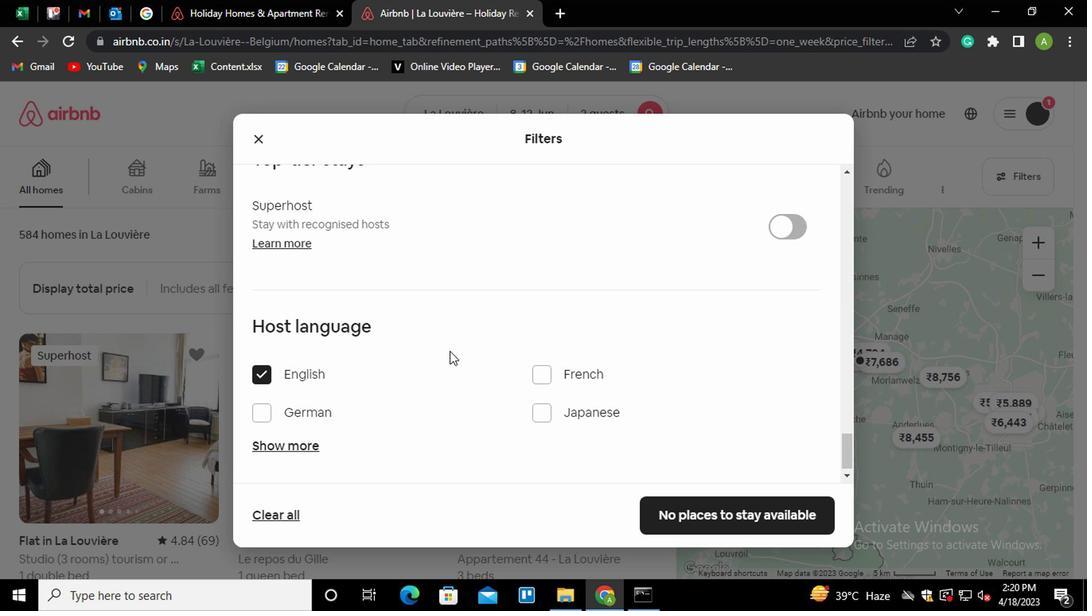 
Action: Mouse scrolled (445, 349) with delta (0, 0)
Screenshot: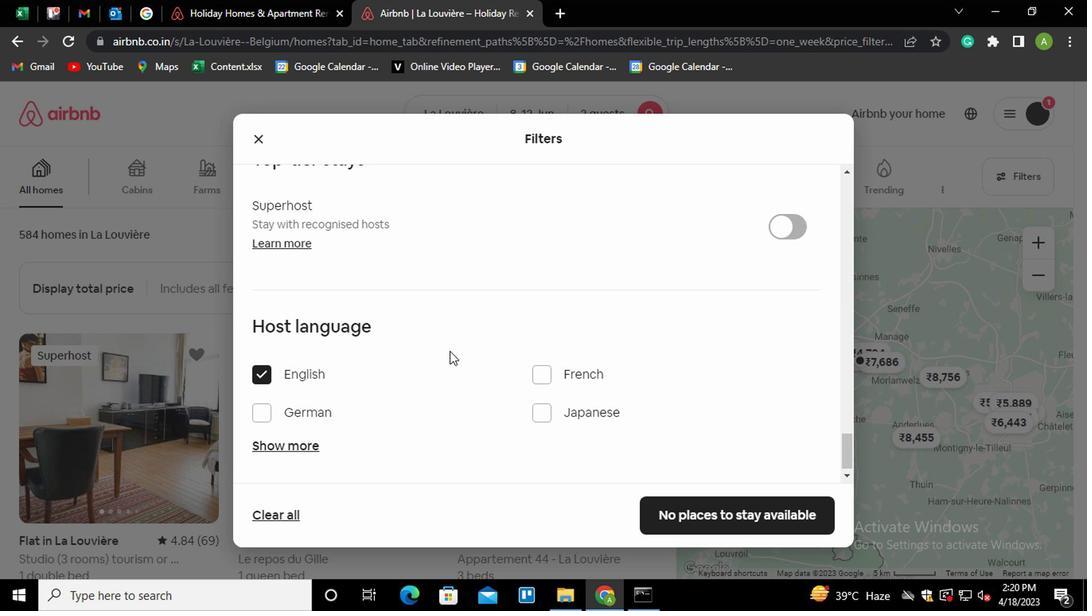 
Action: Mouse scrolled (445, 349) with delta (0, 0)
Screenshot: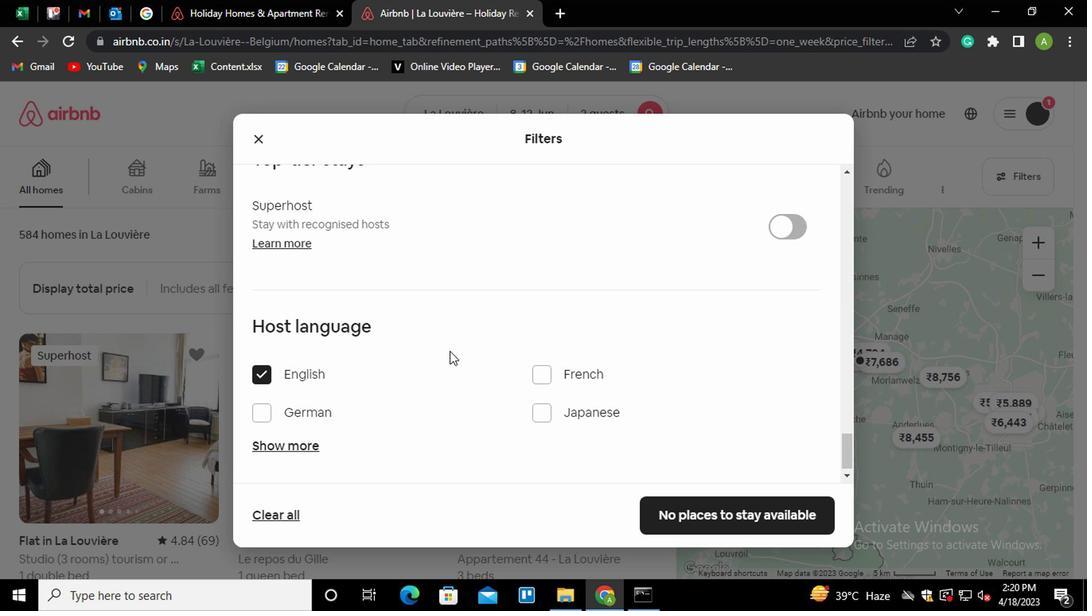 
Action: Mouse moved to (704, 503)
Screenshot: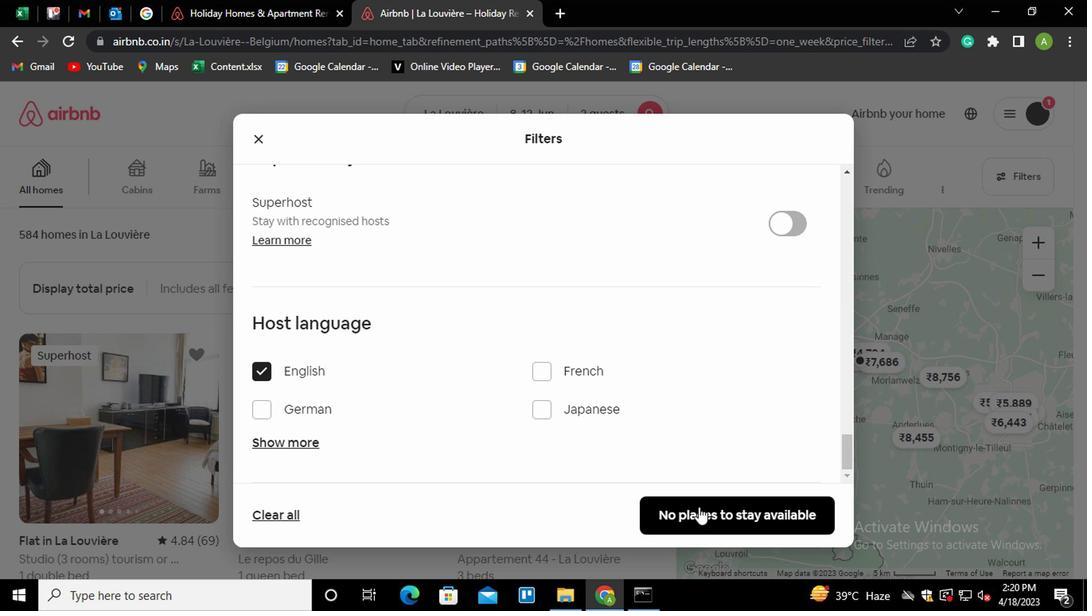 
Action: Mouse pressed left at (704, 503)
Screenshot: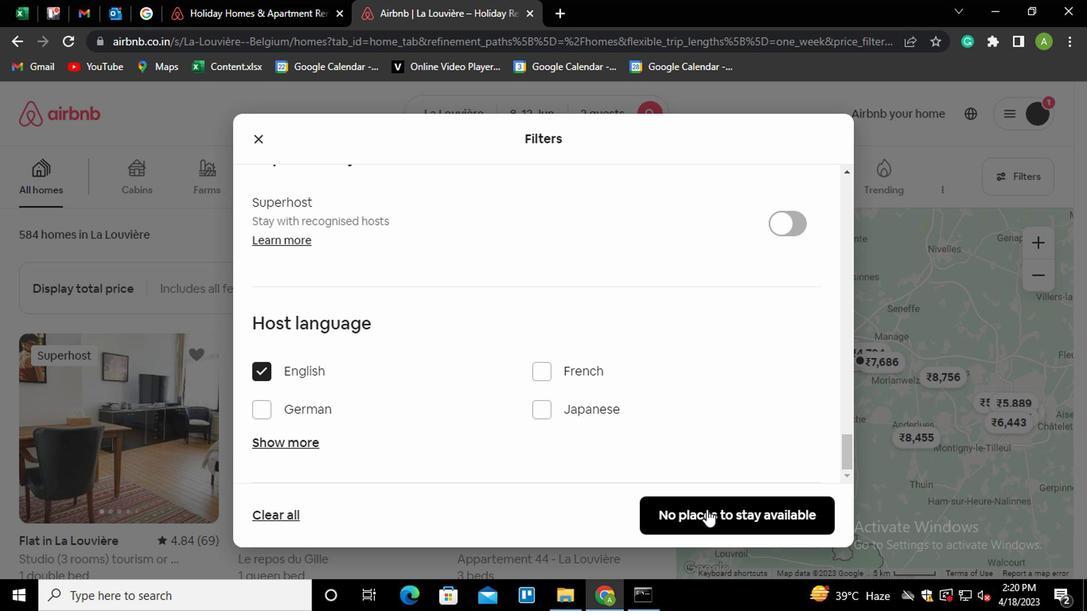 
Action: Mouse moved to (704, 505)
Screenshot: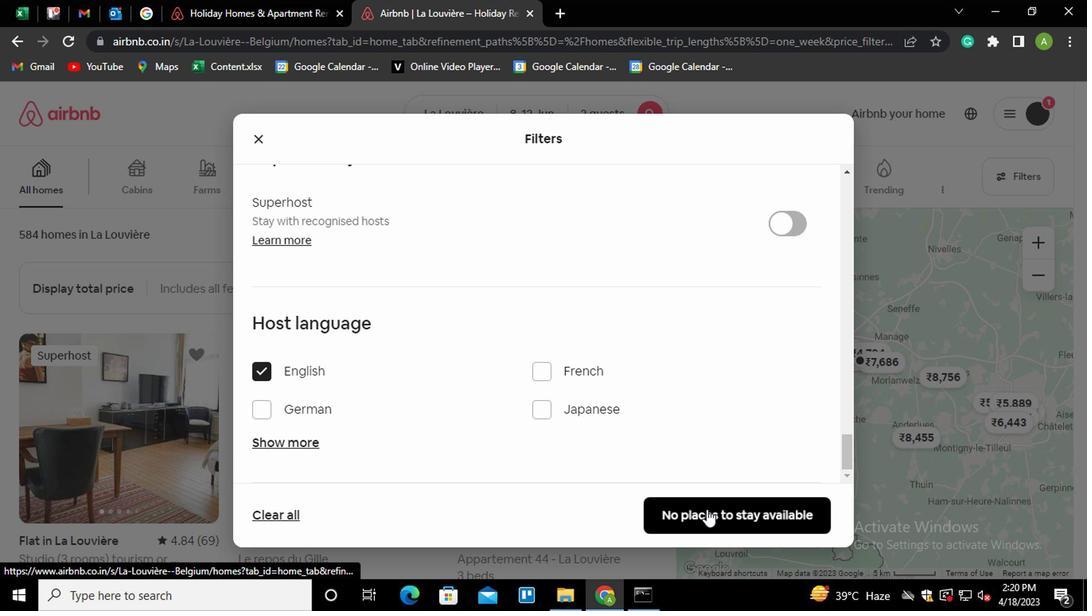 
